 Task: Find a one-way flight from Bakersfield to Dubuque for 3 passengers in premium economy on May 10, with 1 checked bag.
Action: Mouse moved to (288, 256)
Screenshot: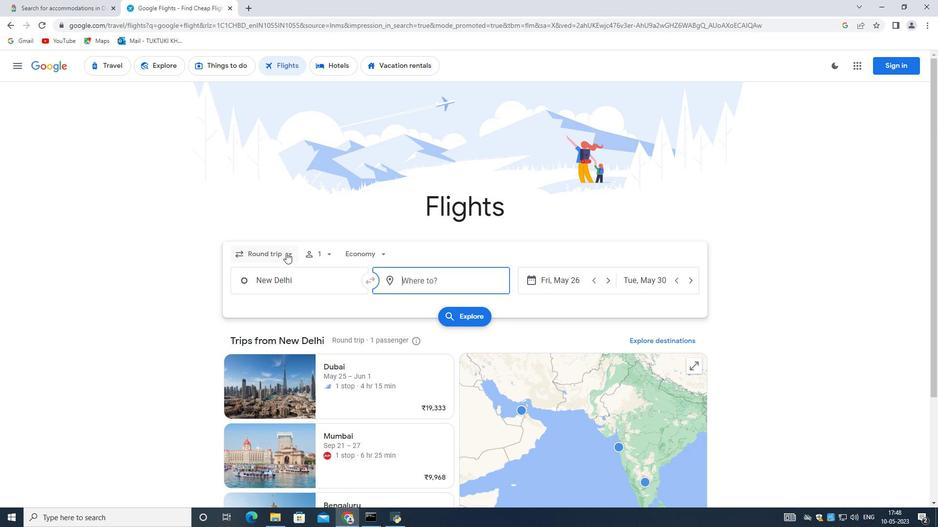 
Action: Mouse pressed left at (288, 256)
Screenshot: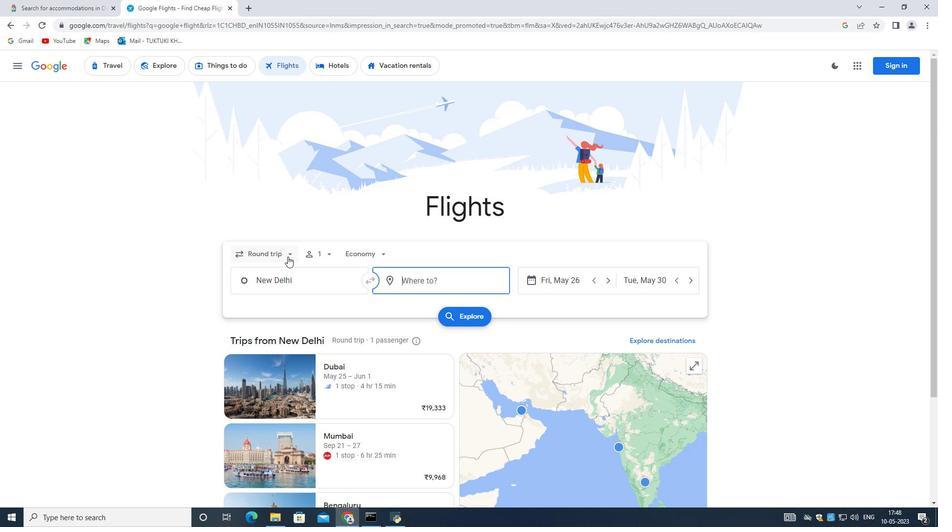 
Action: Mouse moved to (282, 301)
Screenshot: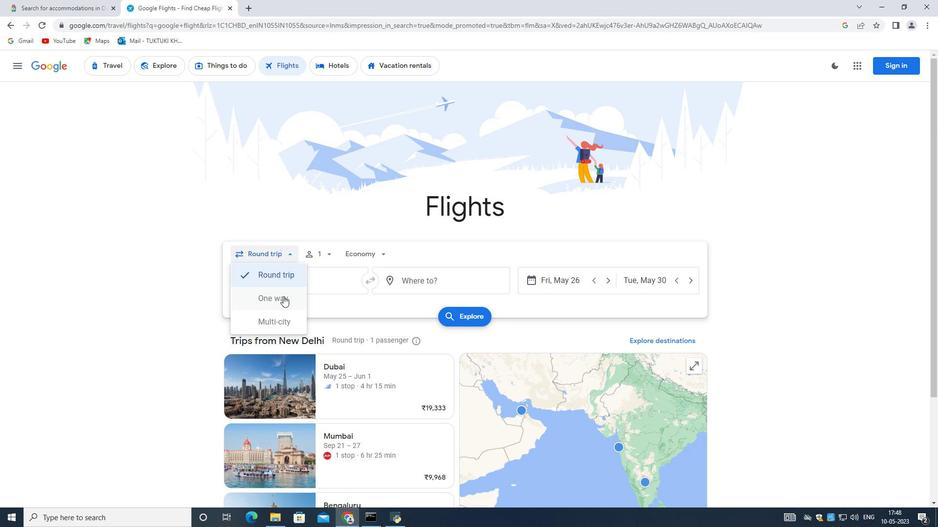 
Action: Mouse pressed left at (282, 301)
Screenshot: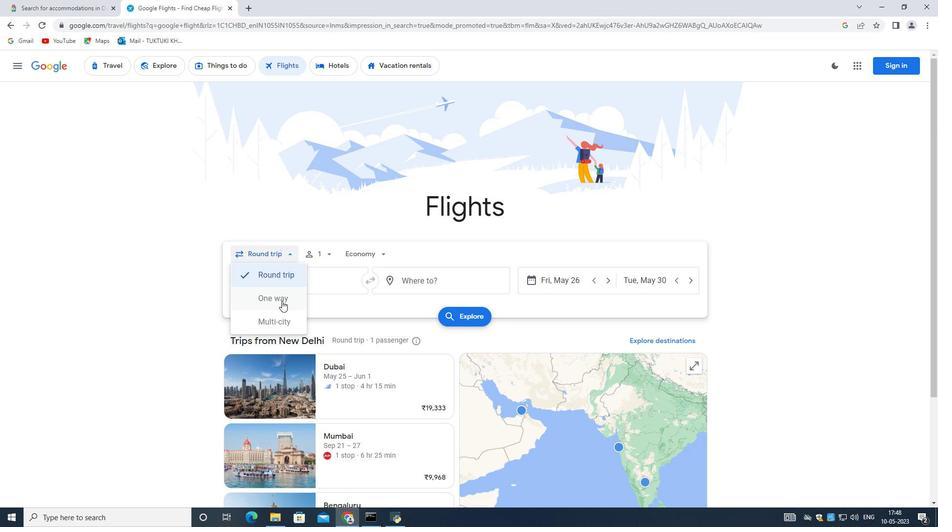 
Action: Mouse moved to (326, 255)
Screenshot: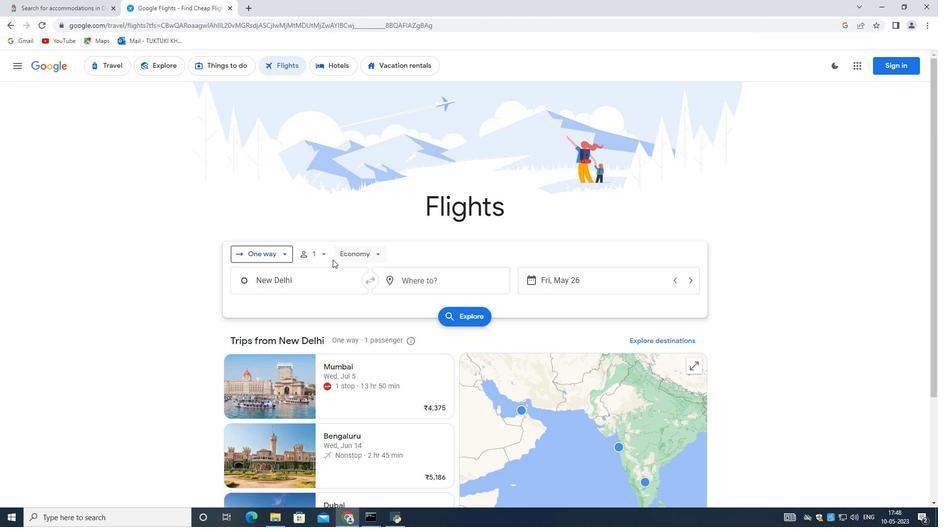 
Action: Mouse pressed left at (326, 255)
Screenshot: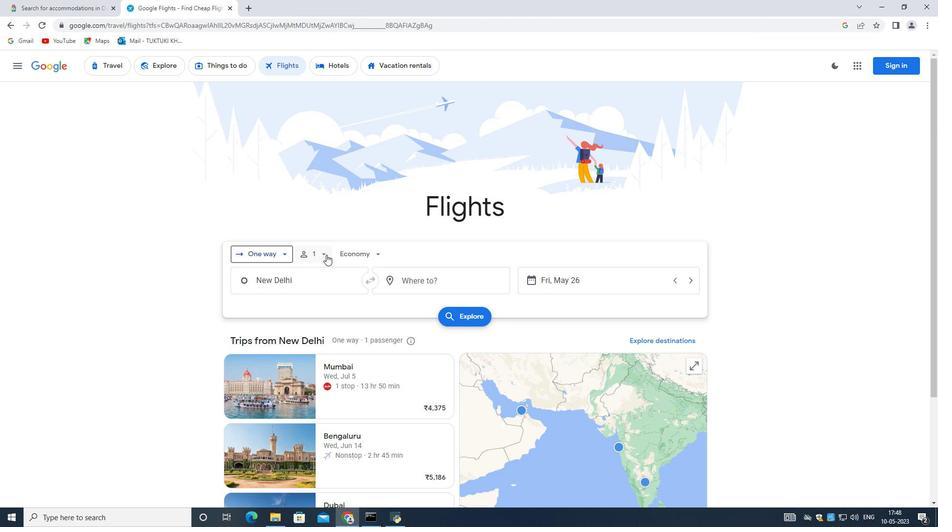 
Action: Mouse moved to (397, 302)
Screenshot: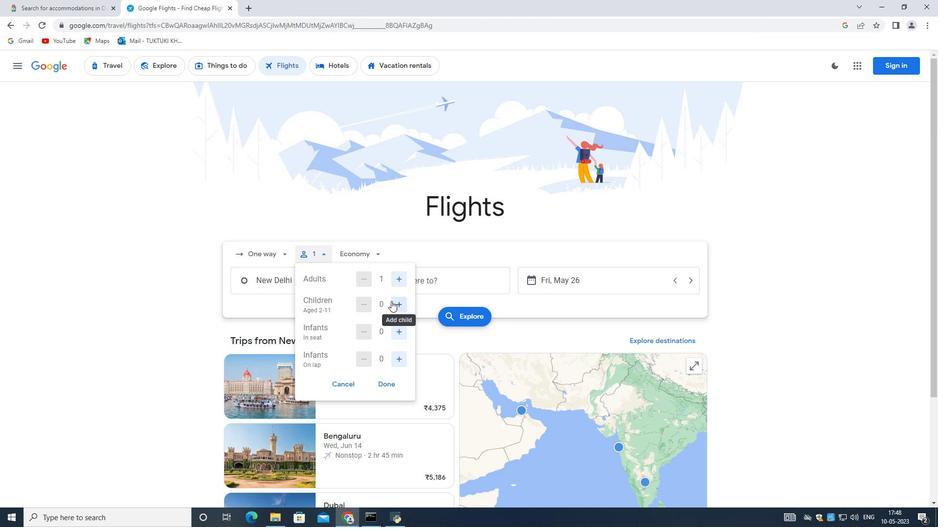 
Action: Mouse pressed left at (397, 302)
Screenshot: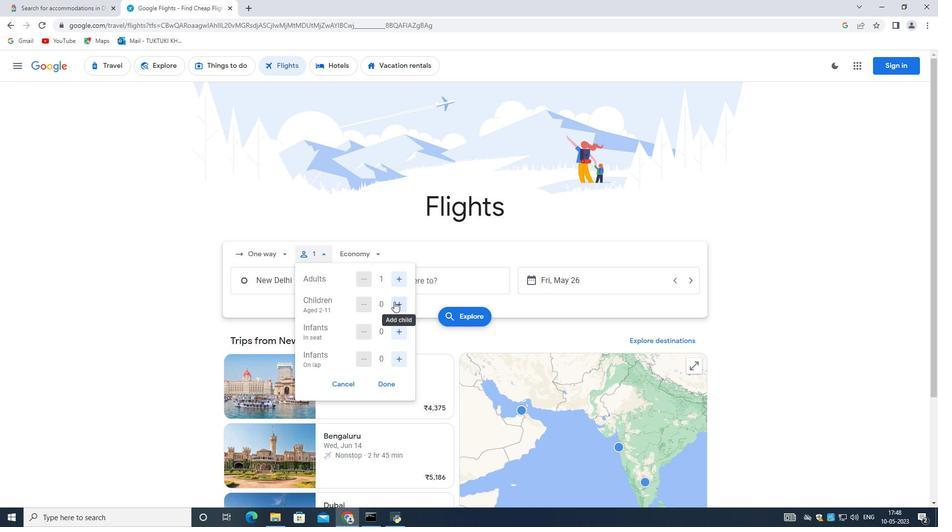 
Action: Mouse moved to (399, 329)
Screenshot: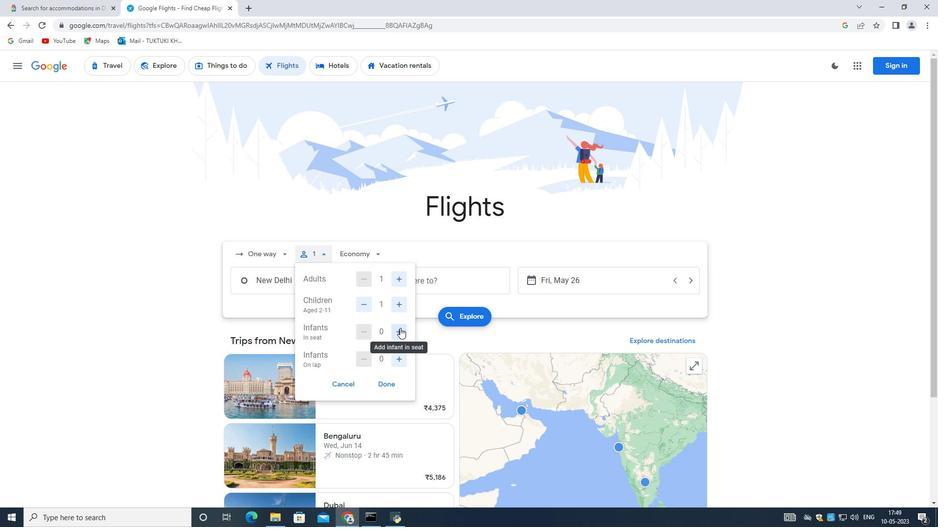 
Action: Mouse pressed left at (399, 329)
Screenshot: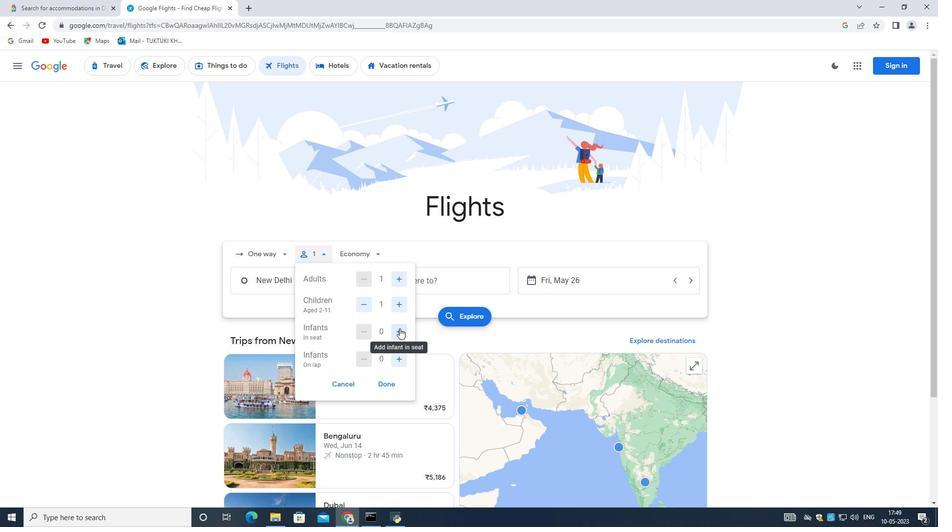 
Action: Mouse moved to (383, 386)
Screenshot: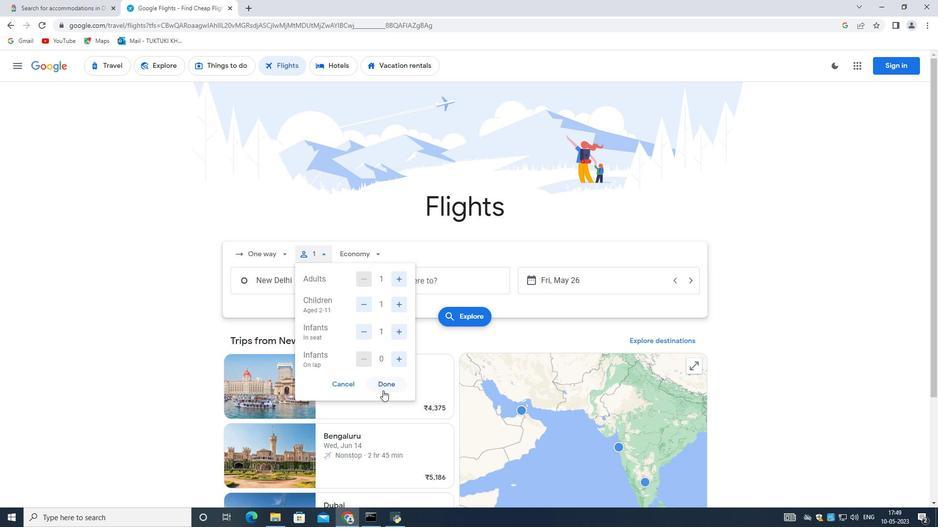 
Action: Mouse pressed left at (383, 386)
Screenshot: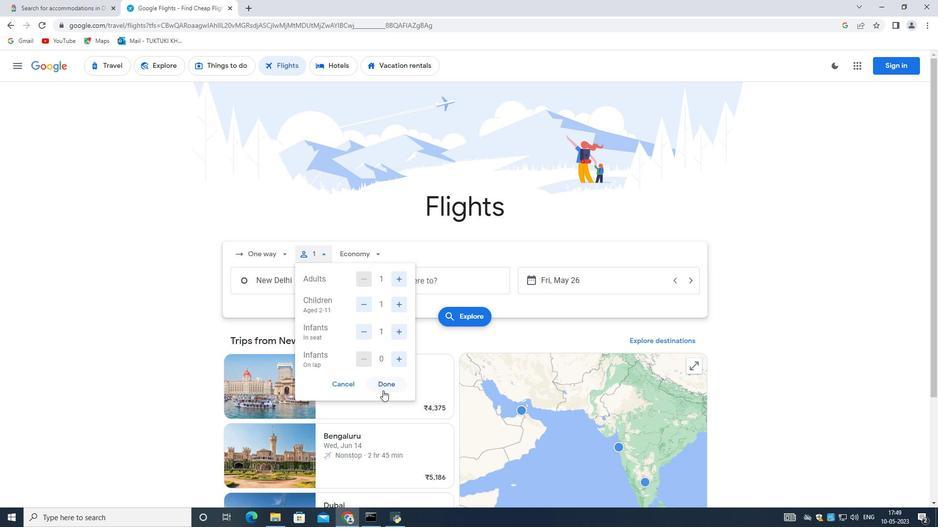 
Action: Mouse moved to (355, 257)
Screenshot: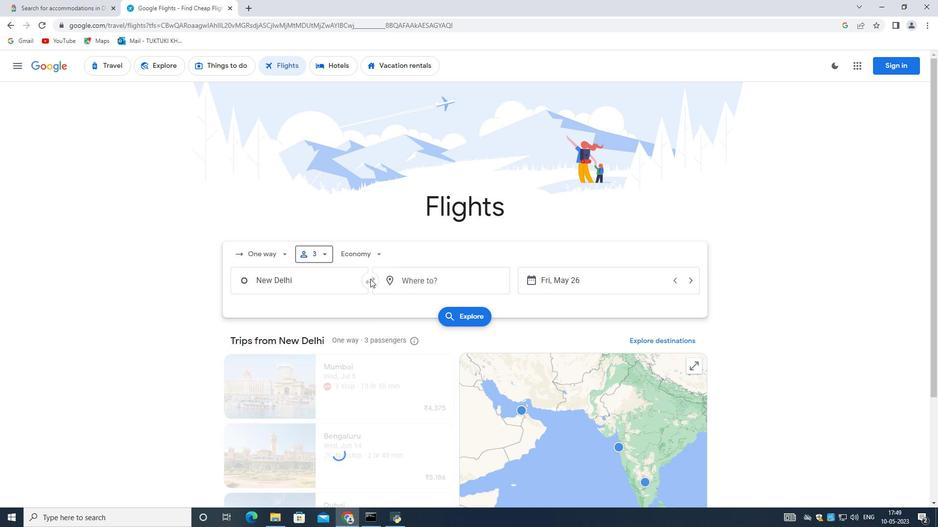 
Action: Mouse pressed left at (355, 257)
Screenshot: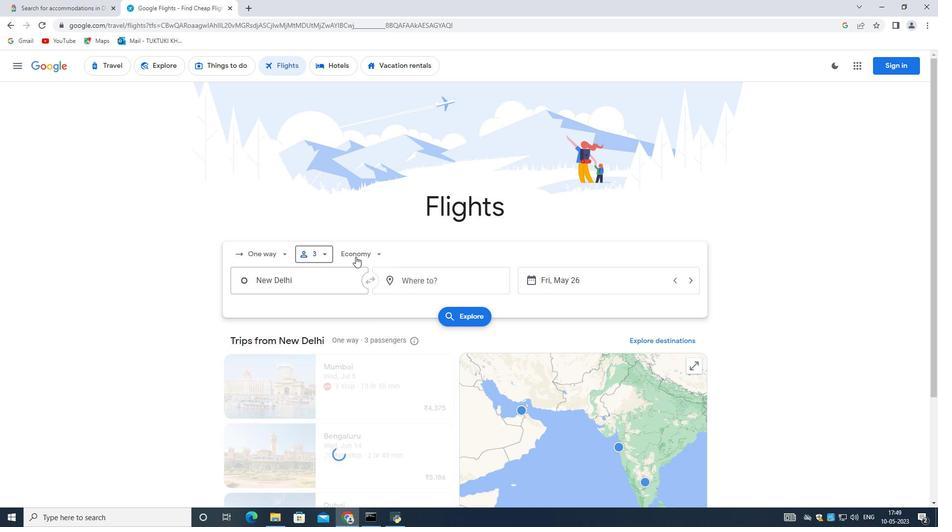 
Action: Mouse moved to (382, 298)
Screenshot: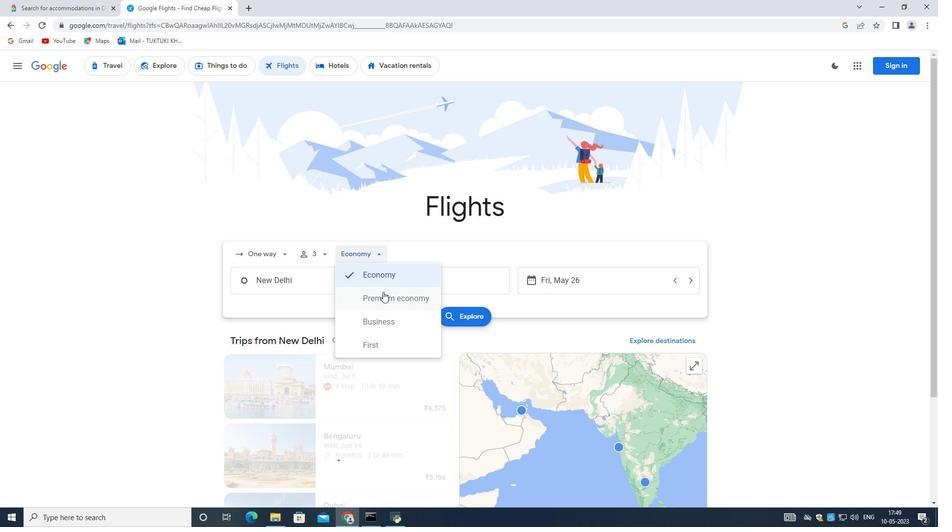 
Action: Mouse pressed left at (382, 298)
Screenshot: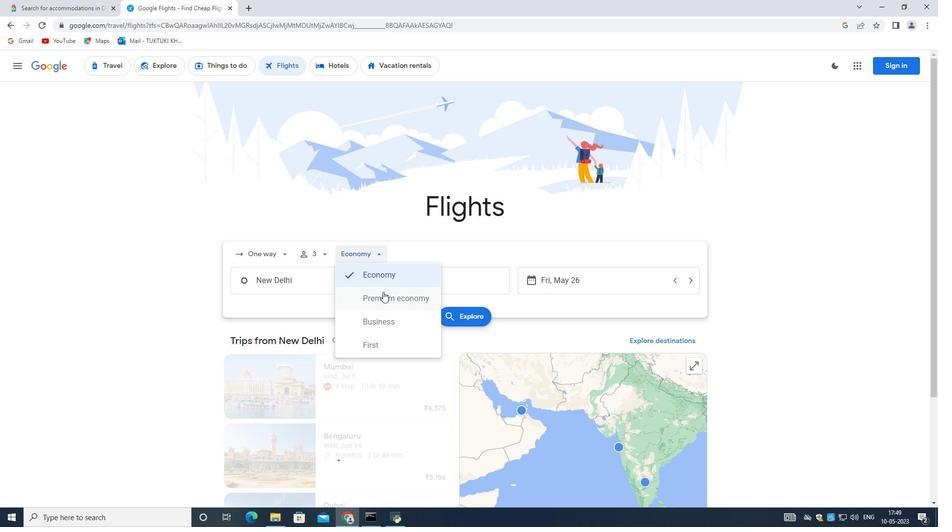 
Action: Mouse moved to (306, 279)
Screenshot: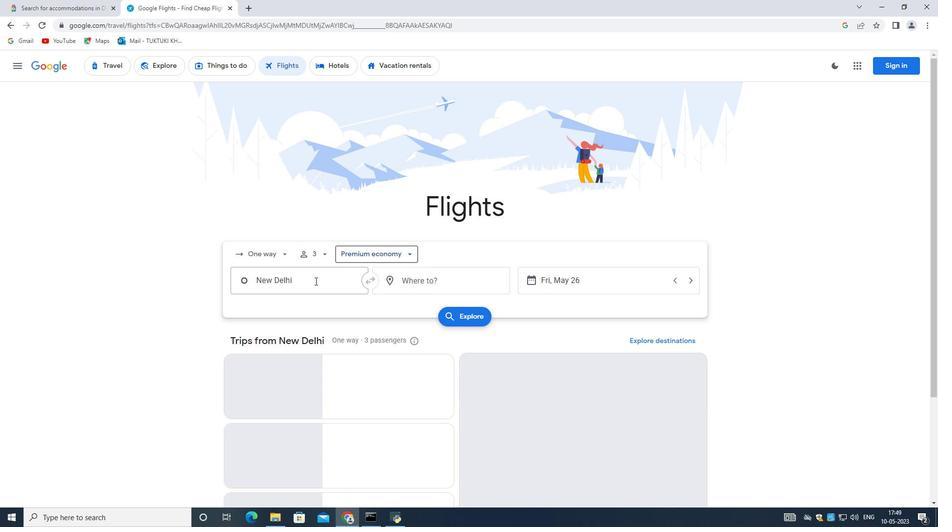 
Action: Mouse pressed left at (306, 279)
Screenshot: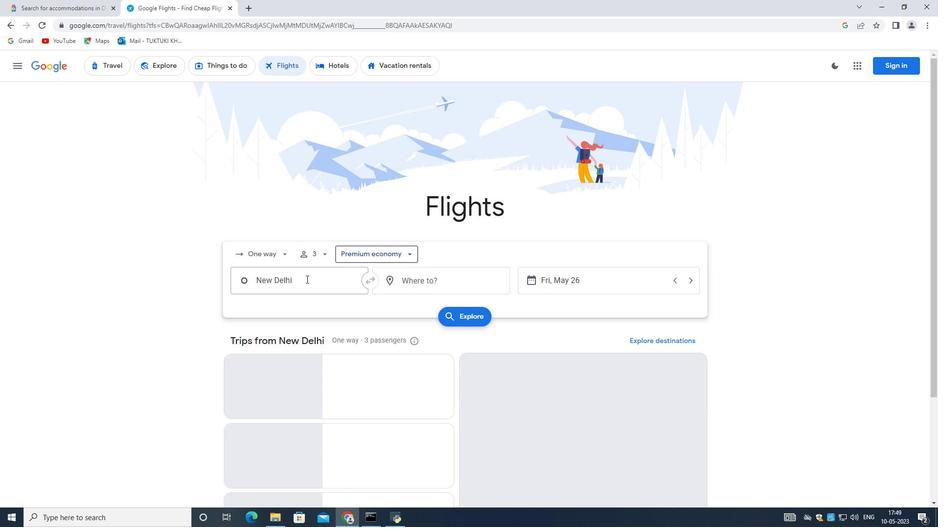 
Action: Mouse moved to (307, 279)
Screenshot: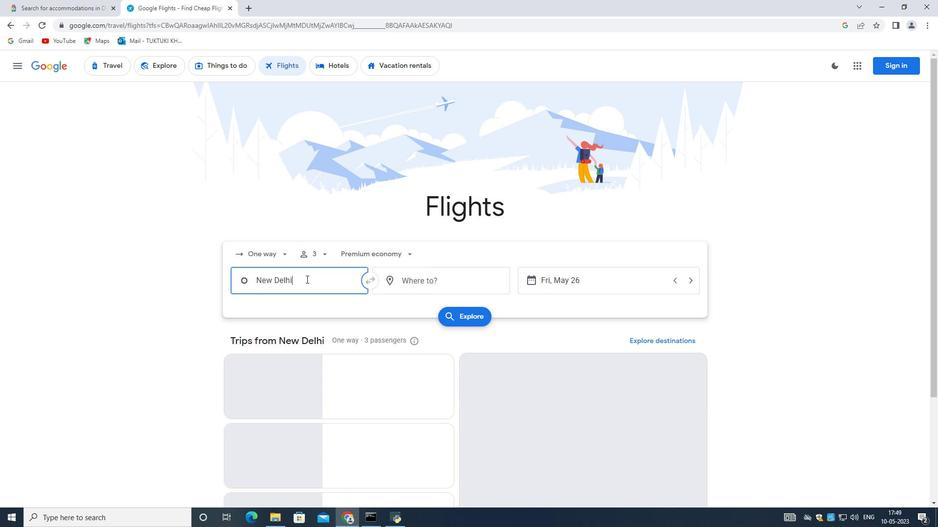 
Action: Key pressed <Key.backspace><Key.shift>Meadows
Screenshot: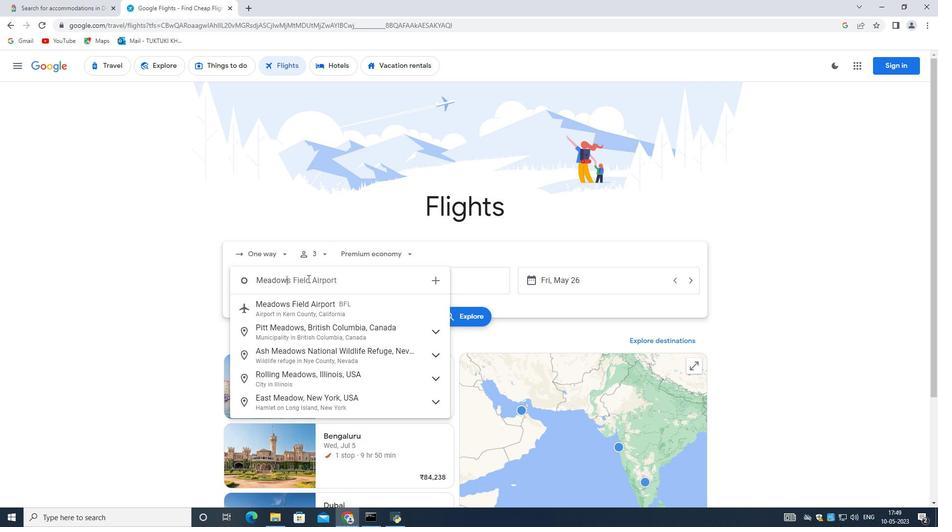 
Action: Mouse moved to (323, 304)
Screenshot: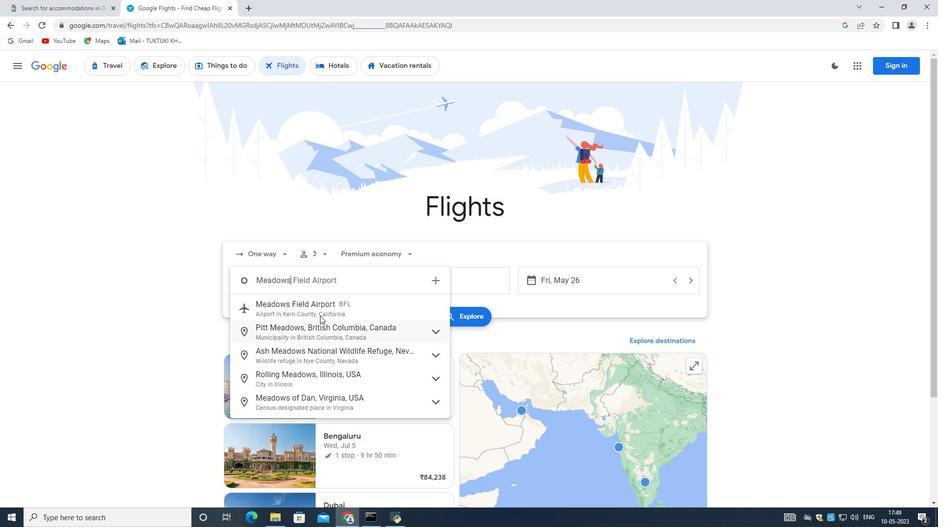 
Action: Mouse pressed left at (323, 304)
Screenshot: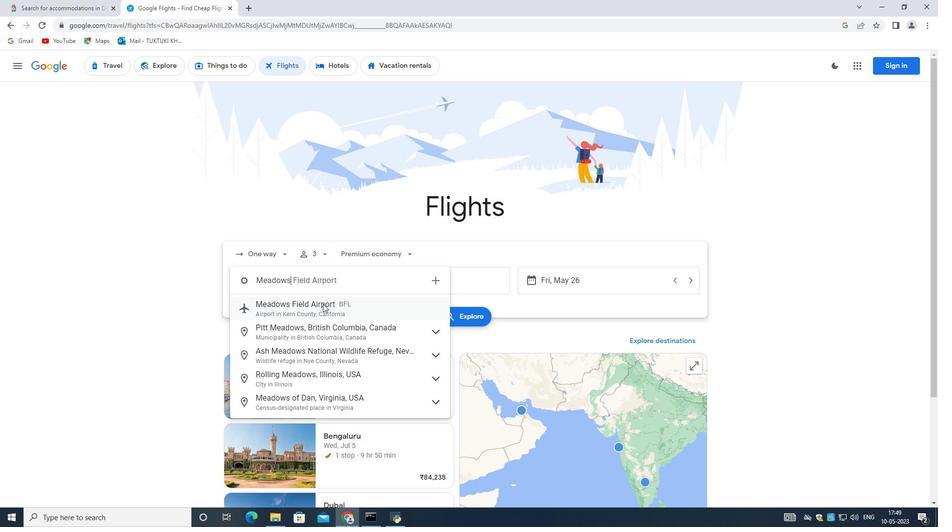 
Action: Mouse moved to (424, 281)
Screenshot: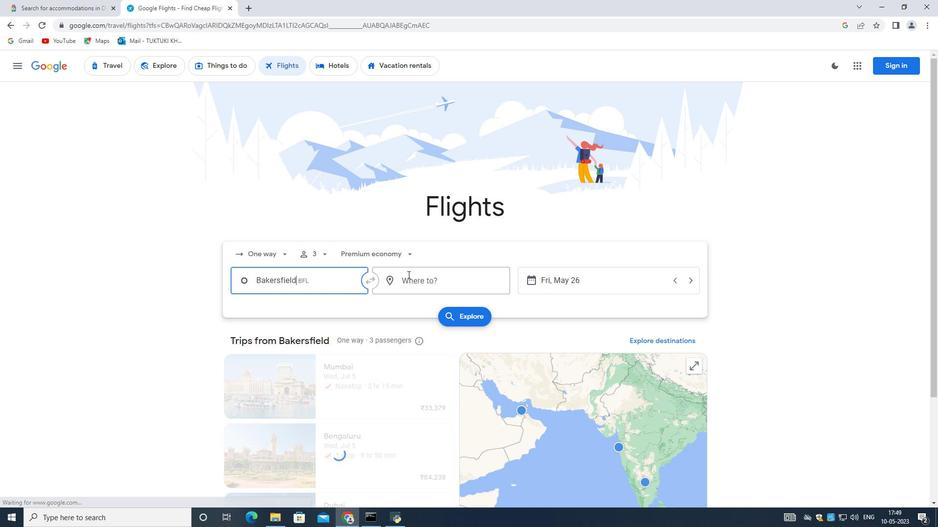 
Action: Mouse pressed left at (424, 281)
Screenshot: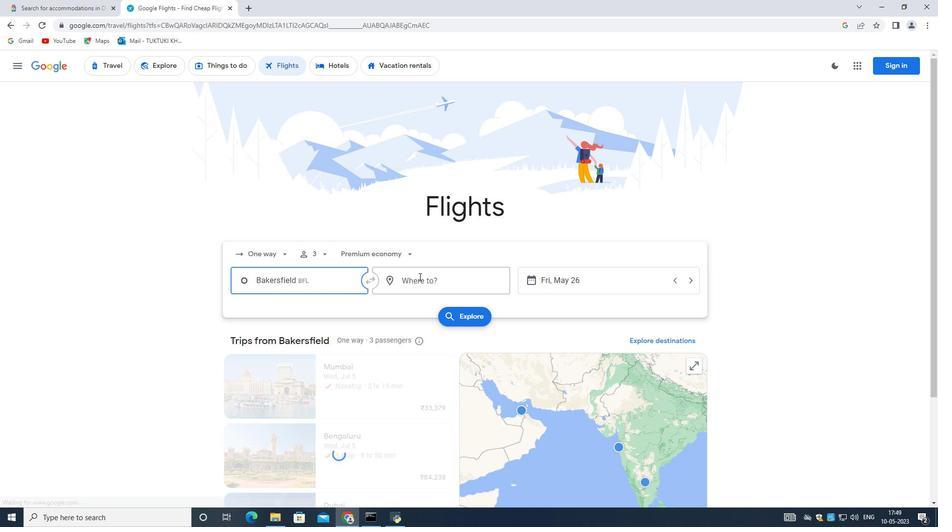 
Action: Mouse moved to (425, 280)
Screenshot: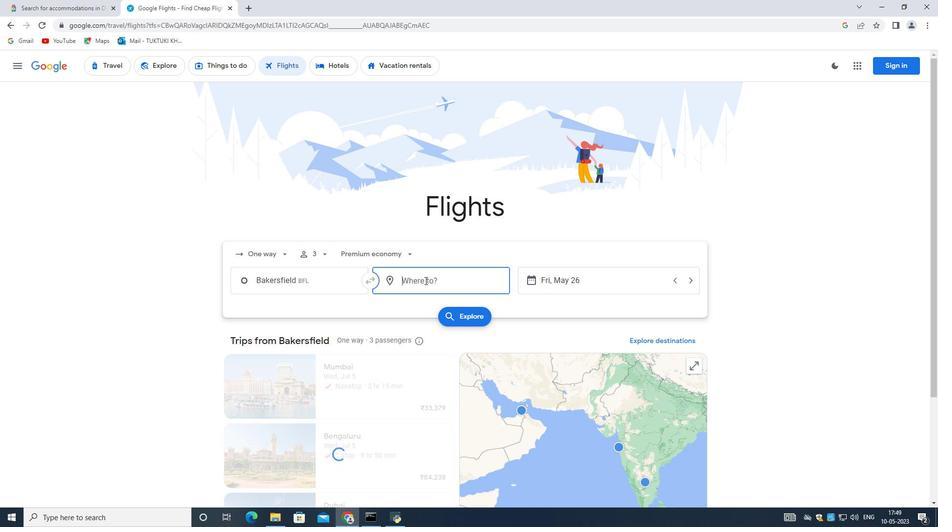 
Action: Key pressed <Key.shift>Dubuque
Screenshot: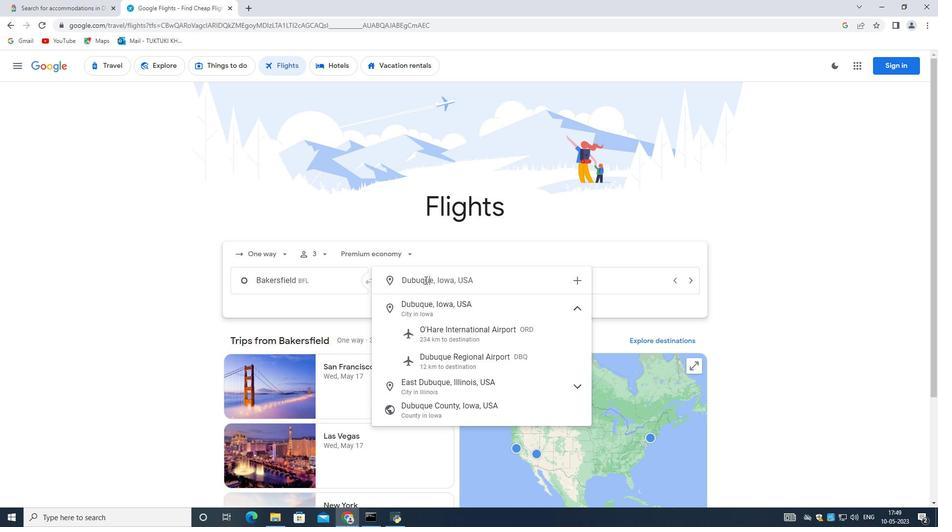 
Action: Mouse moved to (454, 362)
Screenshot: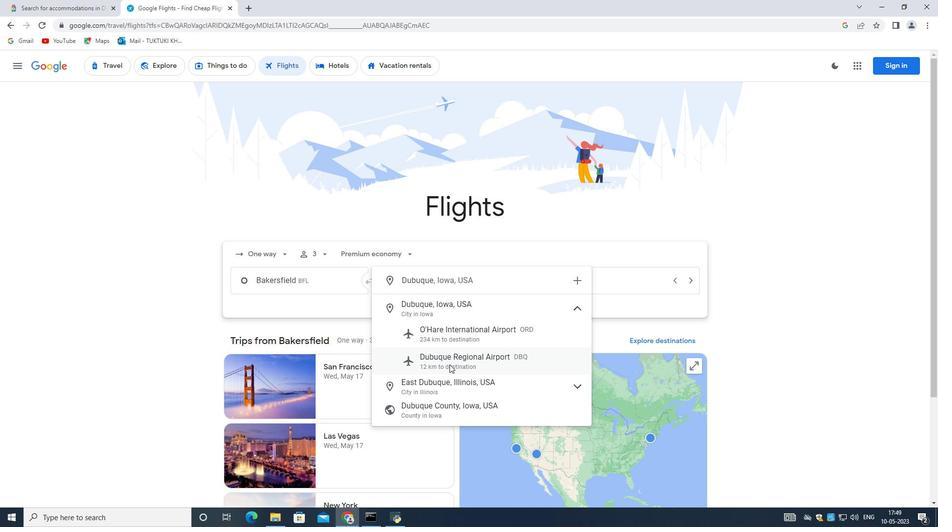 
Action: Mouse pressed left at (454, 362)
Screenshot: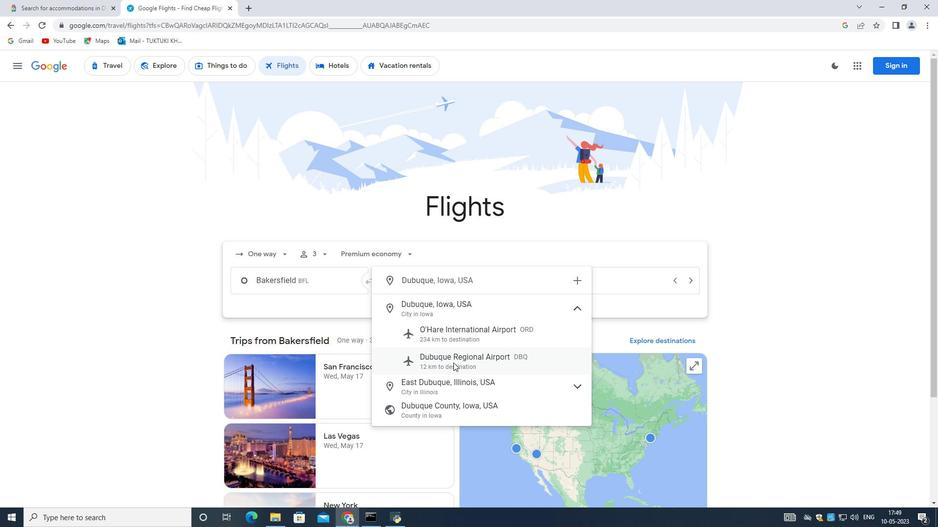 
Action: Mouse moved to (578, 282)
Screenshot: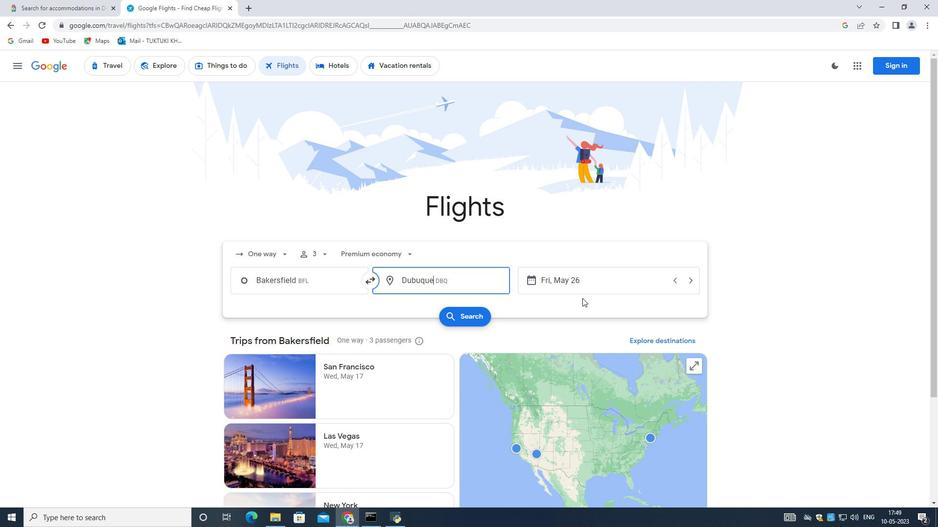 
Action: Mouse pressed left at (578, 282)
Screenshot: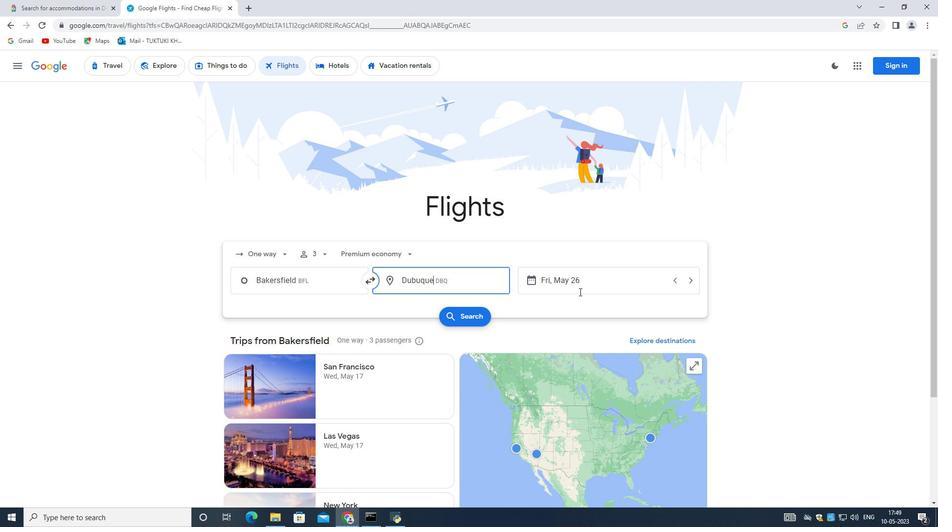 
Action: Mouse moved to (416, 352)
Screenshot: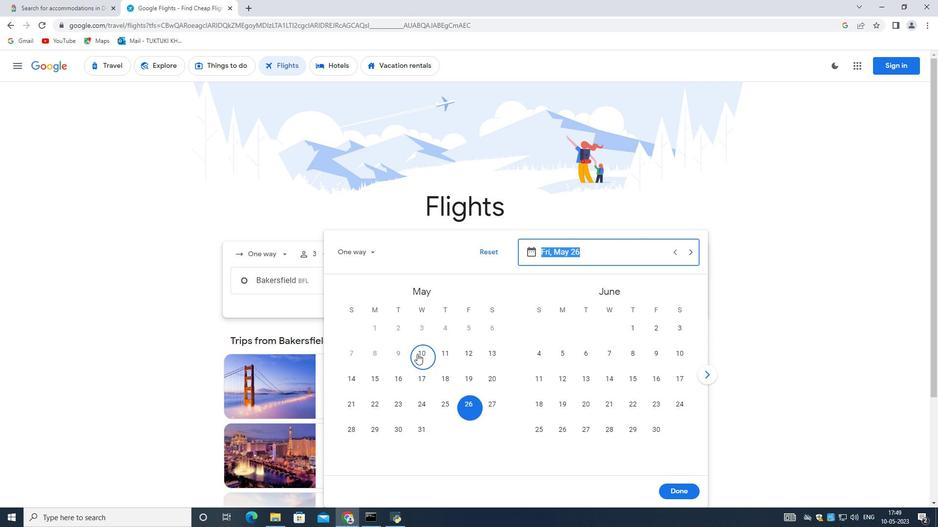 
Action: Mouse pressed left at (416, 352)
Screenshot: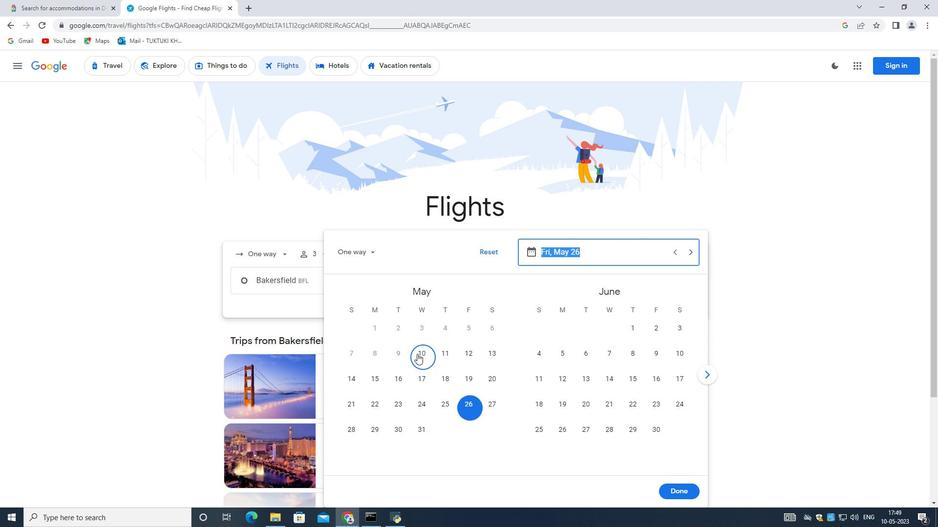 
Action: Mouse moved to (669, 487)
Screenshot: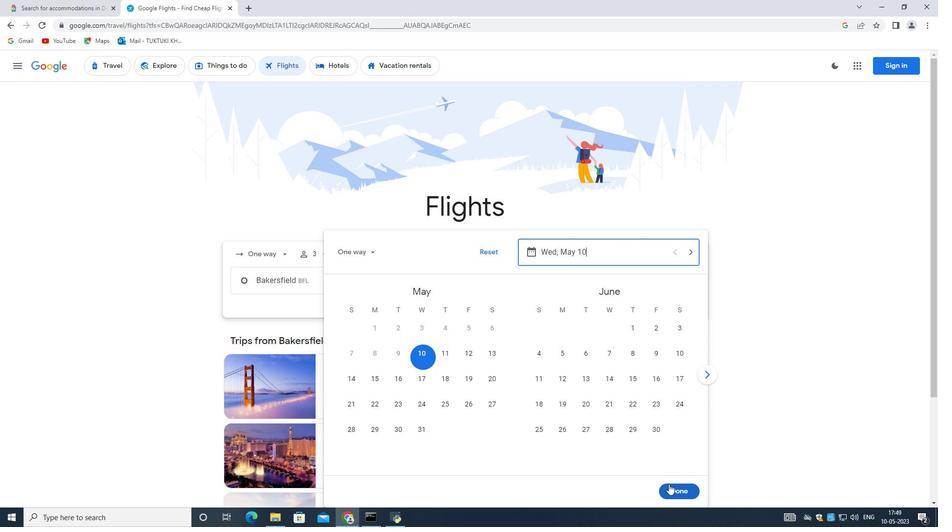 
Action: Mouse pressed left at (669, 487)
Screenshot: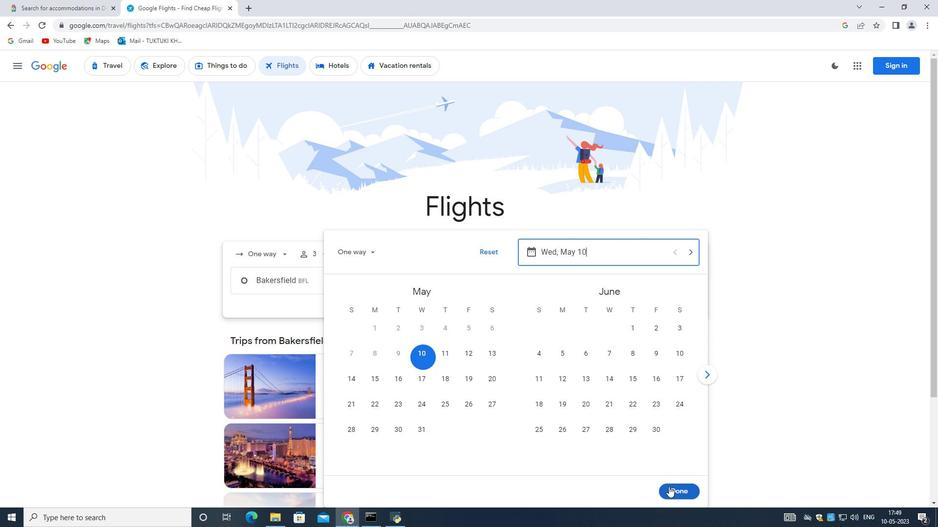 
Action: Mouse moved to (467, 313)
Screenshot: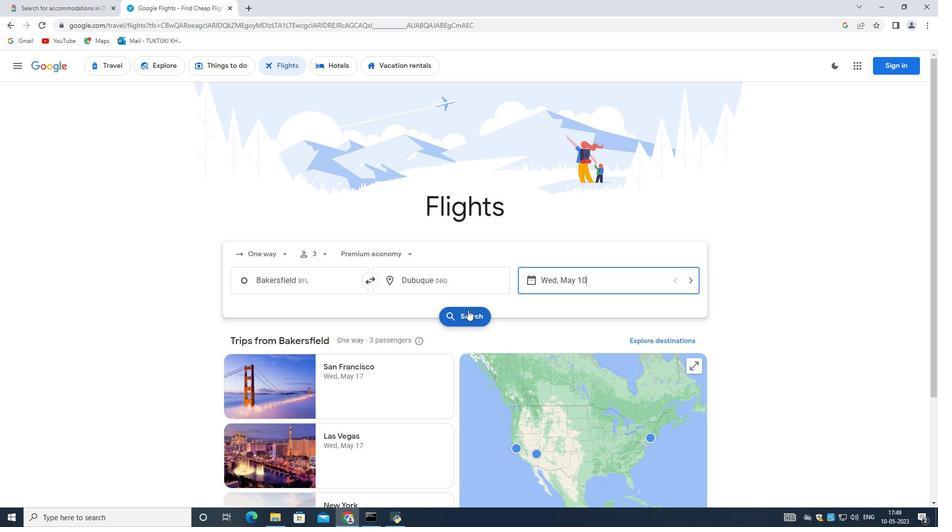 
Action: Mouse pressed left at (467, 313)
Screenshot: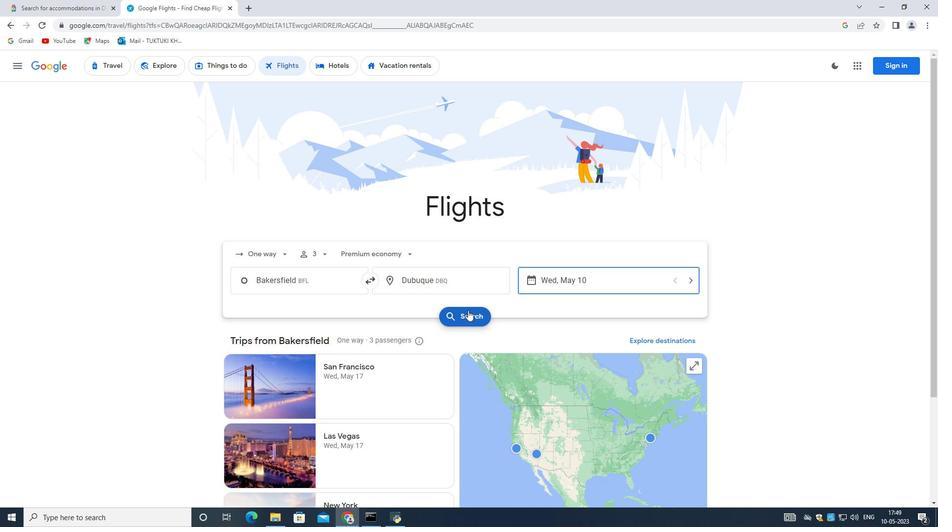 
Action: Mouse moved to (367, 263)
Screenshot: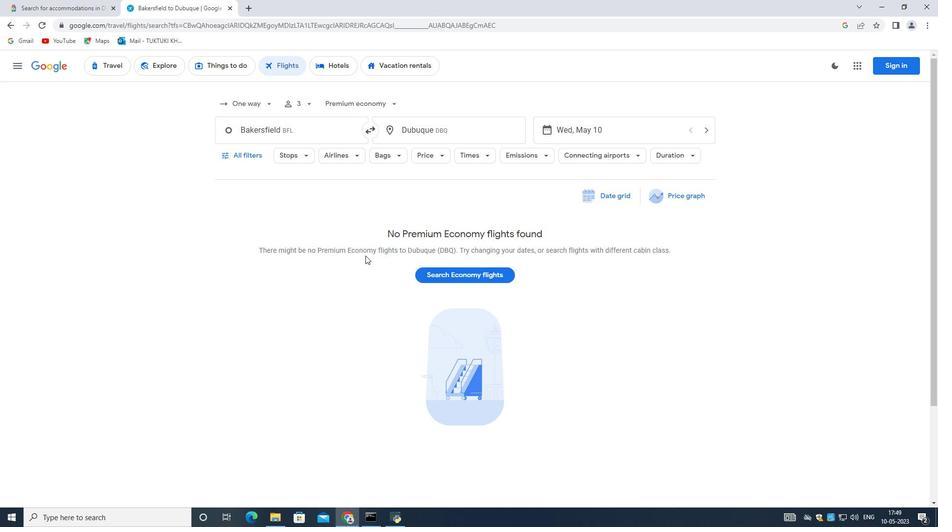 
Action: Mouse scrolled (367, 262) with delta (0, 0)
Screenshot: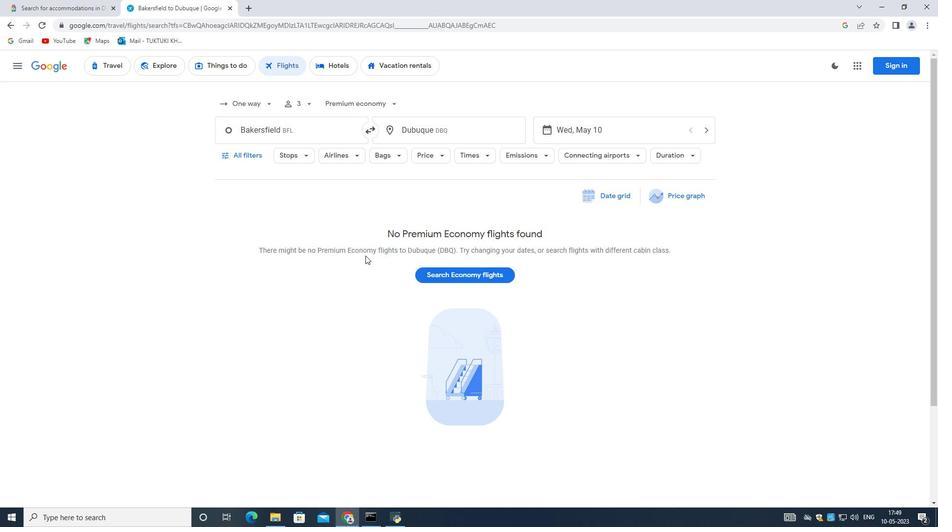 
Action: Mouse moved to (367, 264)
Screenshot: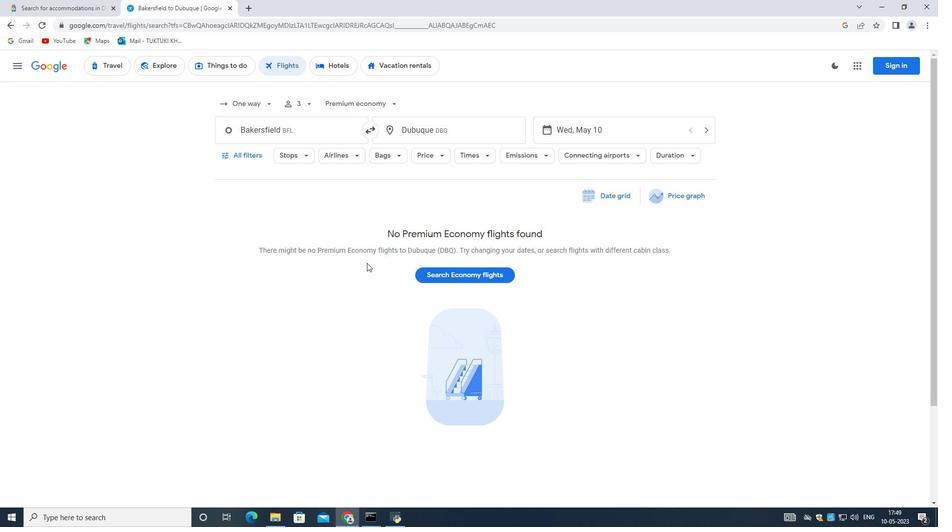 
Action: Mouse scrolled (367, 263) with delta (0, 0)
Screenshot: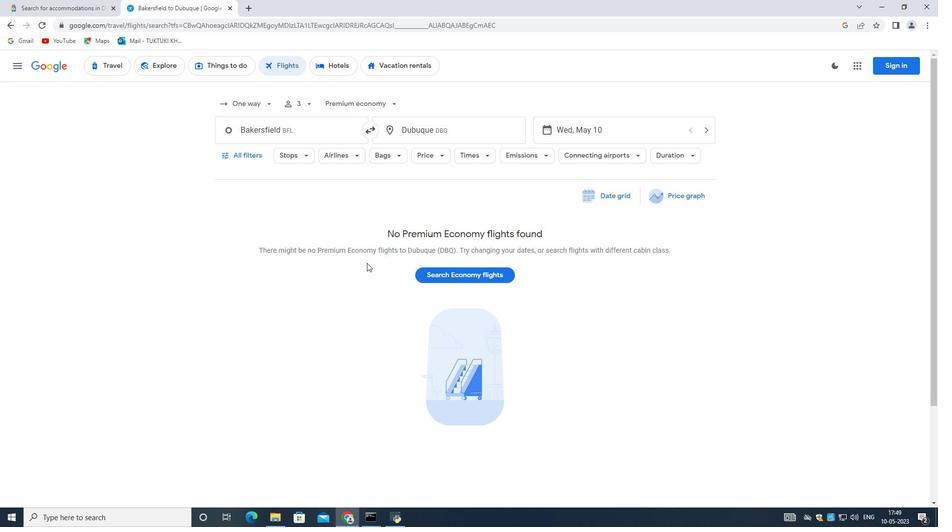 
Action: Mouse moved to (417, 336)
Screenshot: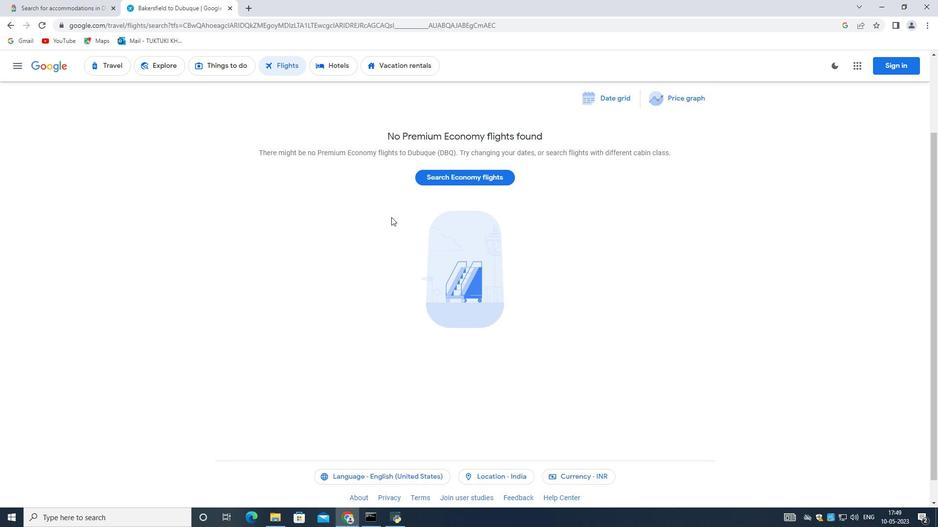 
Action: Mouse scrolled (417, 336) with delta (0, 0)
Screenshot: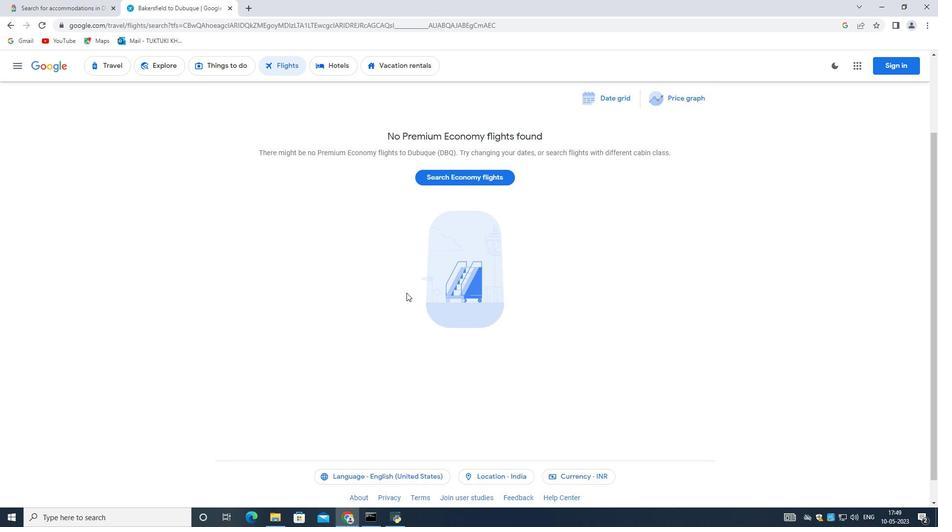 
Action: Mouse scrolled (417, 336) with delta (0, 0)
Screenshot: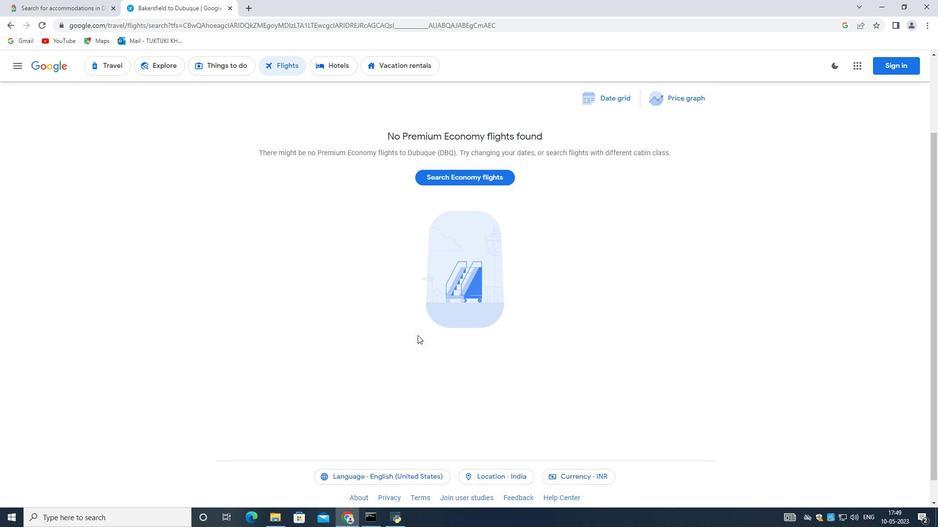 
Action: Mouse scrolled (417, 336) with delta (0, 0)
Screenshot: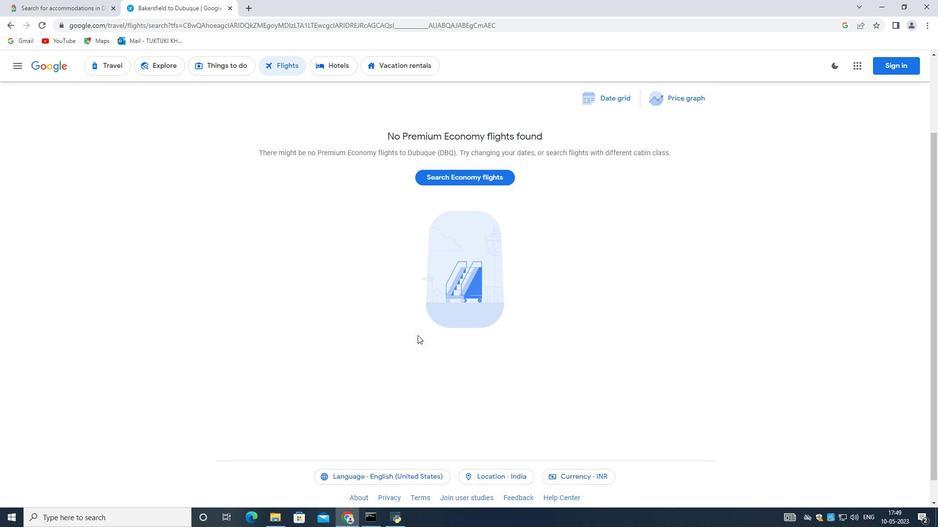 
Action: Mouse scrolled (417, 336) with delta (0, 0)
Screenshot: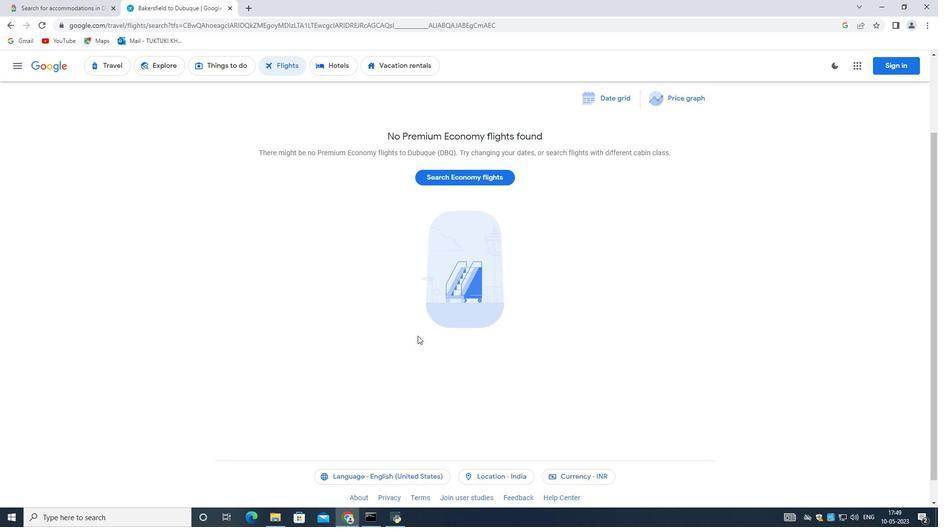 
Action: Mouse moved to (350, 156)
Screenshot: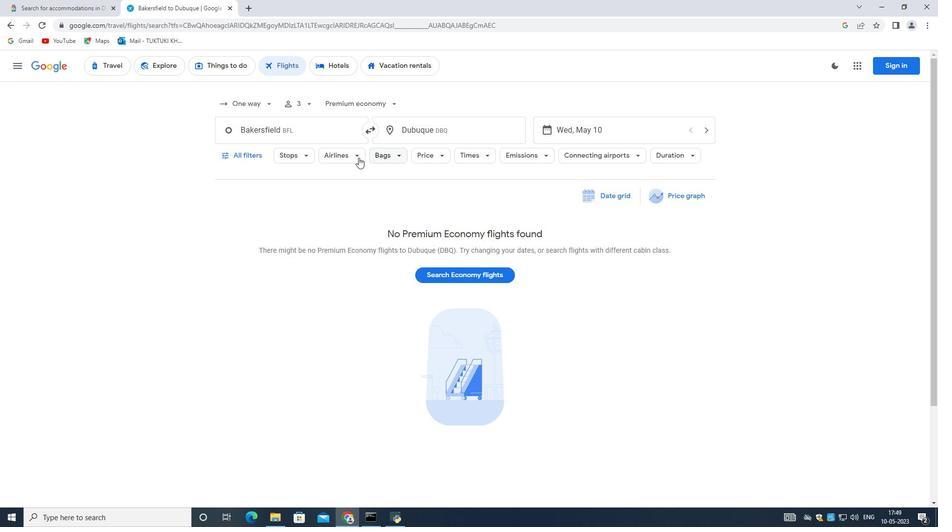 
Action: Mouse pressed left at (350, 156)
Screenshot: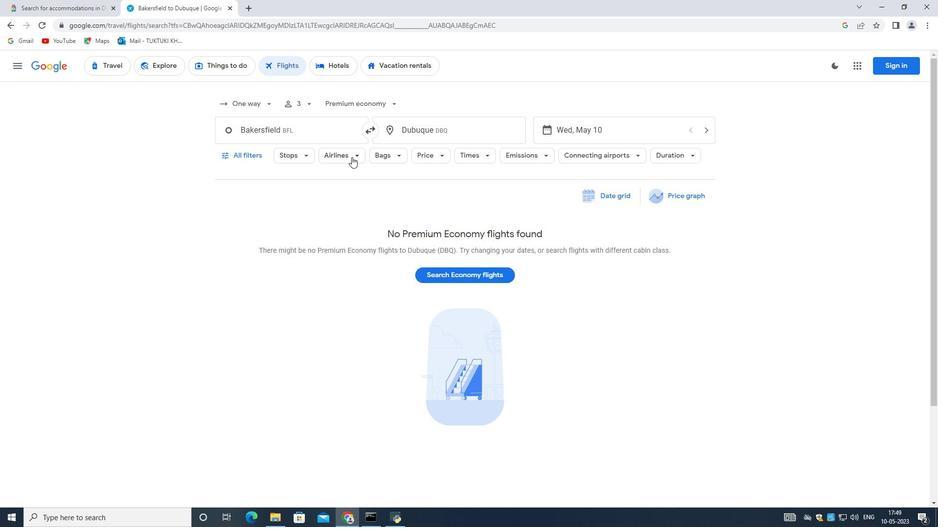 
Action: Mouse moved to (388, 156)
Screenshot: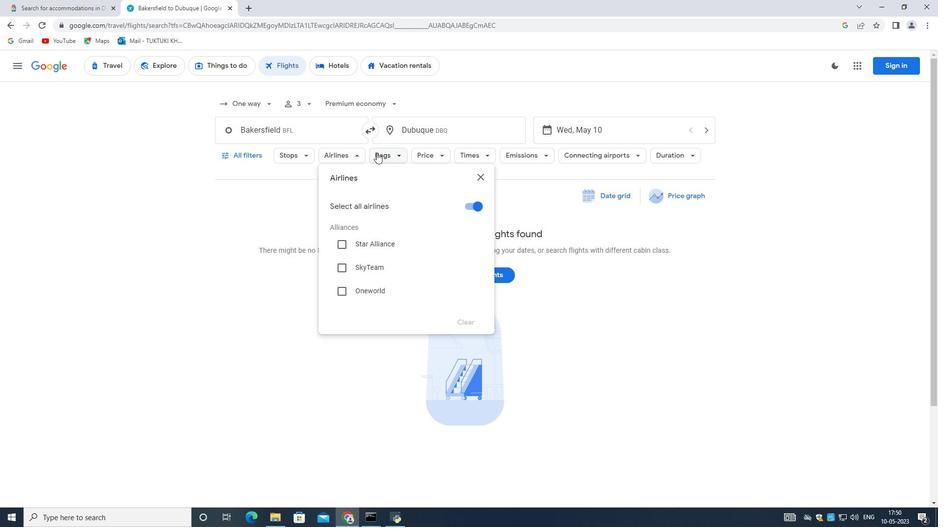 
Action: Mouse pressed left at (388, 156)
Screenshot: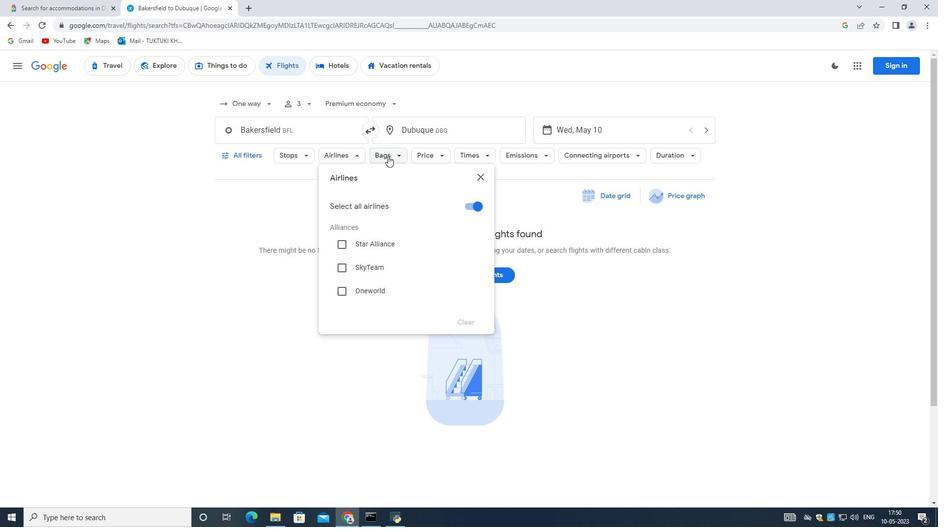 
Action: Mouse moved to (526, 227)
Screenshot: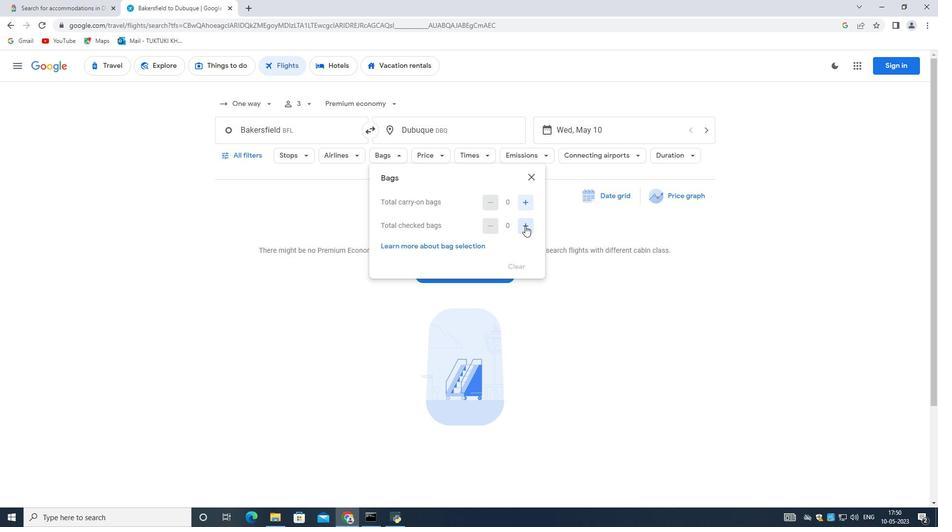 
Action: Mouse pressed left at (526, 227)
Screenshot: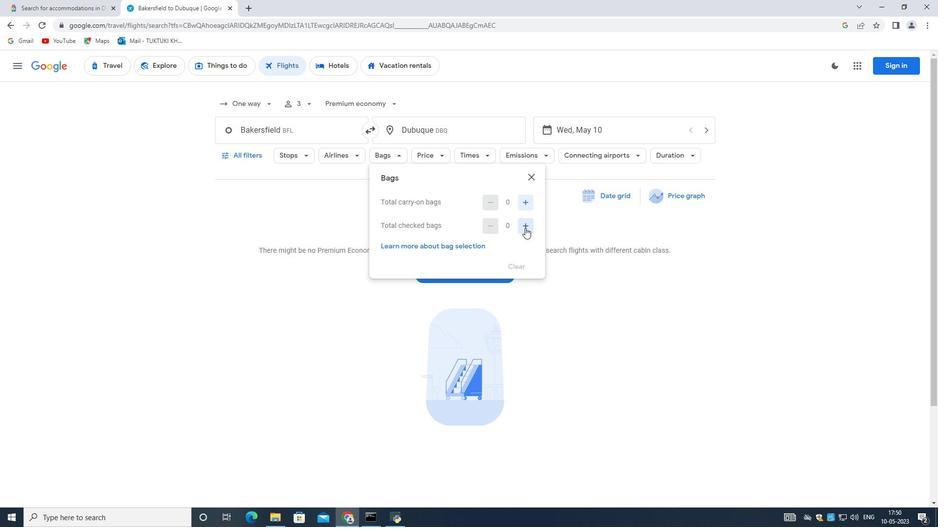 
Action: Mouse moved to (466, 157)
Screenshot: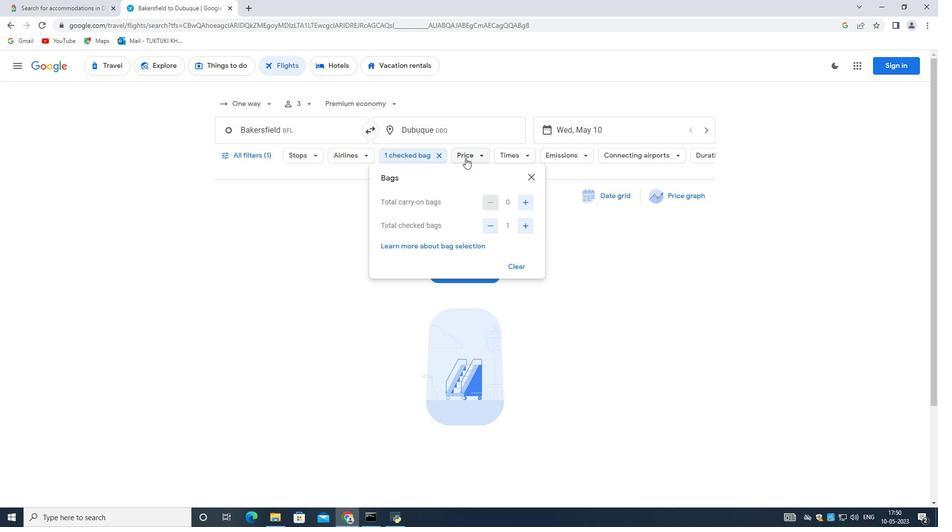 
Action: Mouse pressed left at (466, 157)
Screenshot: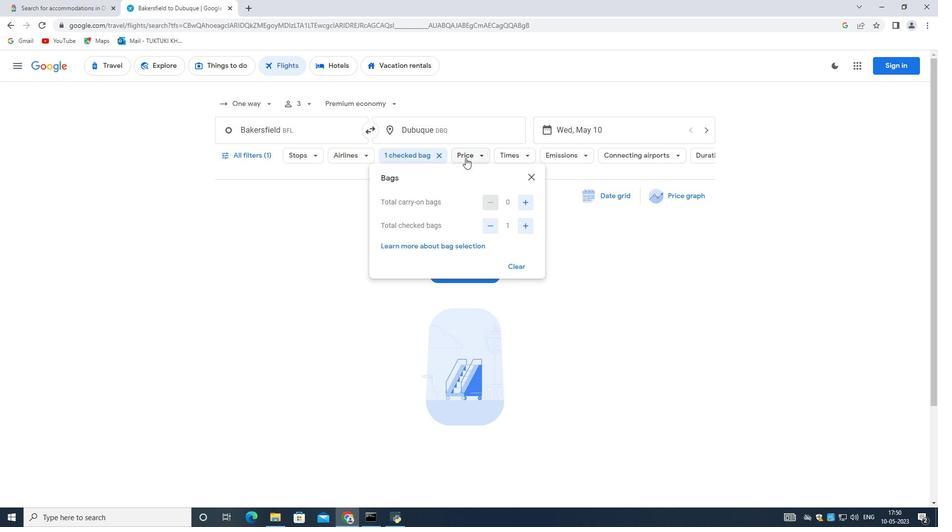 
Action: Mouse moved to (610, 219)
Screenshot: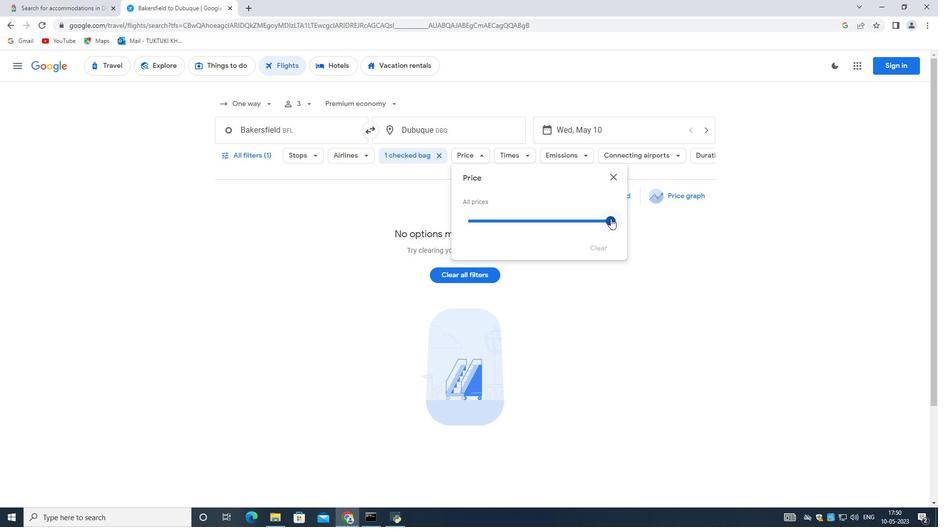 
Action: Mouse pressed left at (610, 219)
Screenshot: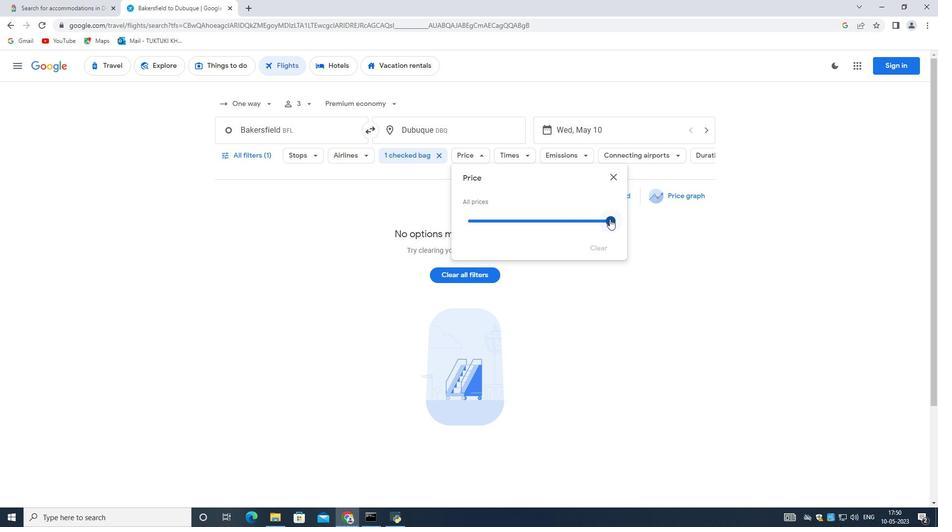 
Action: Mouse moved to (514, 155)
Screenshot: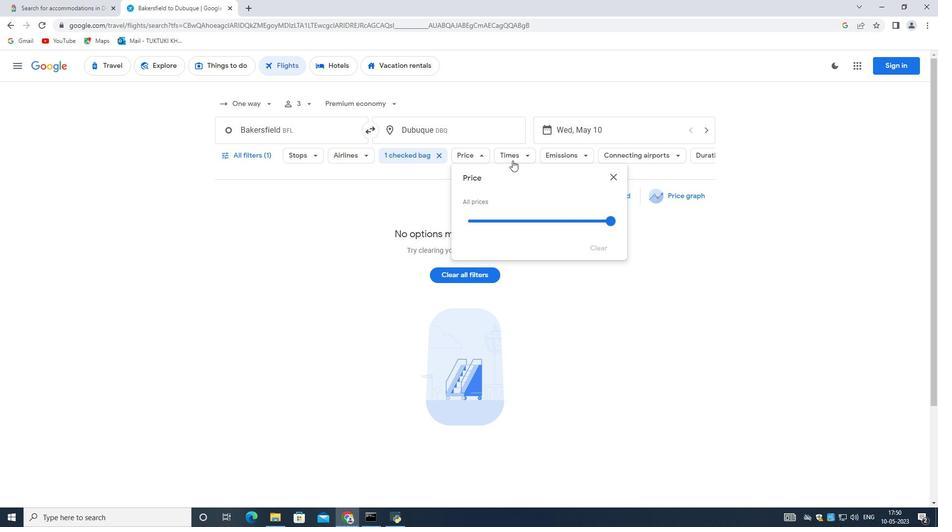 
Action: Mouse pressed left at (514, 155)
Screenshot: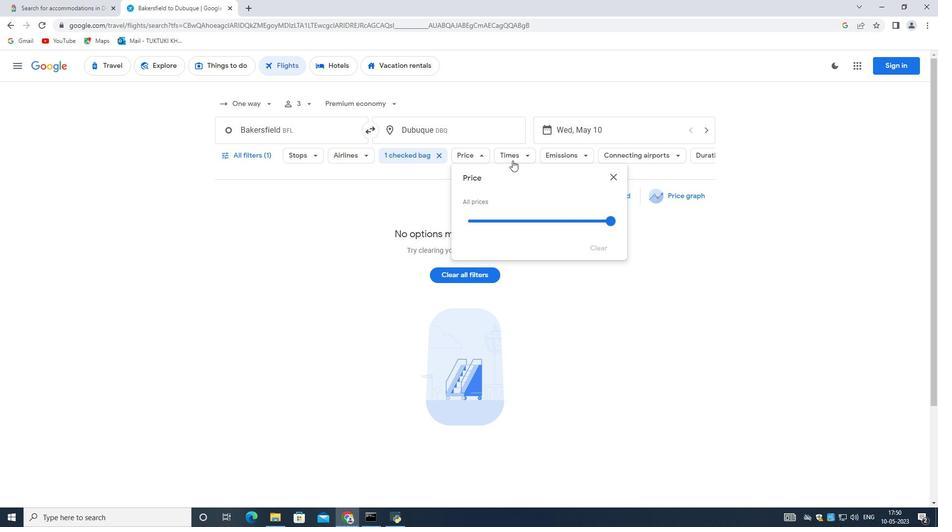 
Action: Mouse moved to (509, 249)
Screenshot: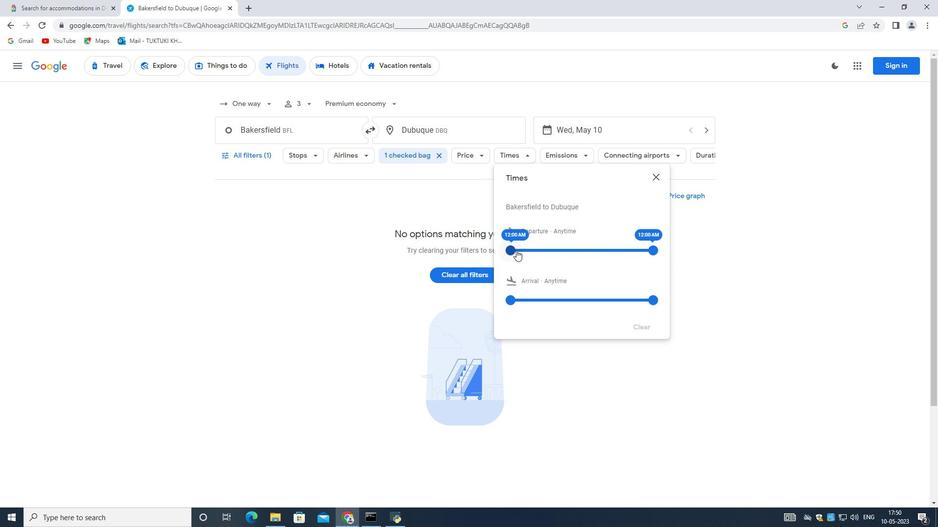 
Action: Mouse pressed left at (509, 249)
Screenshot: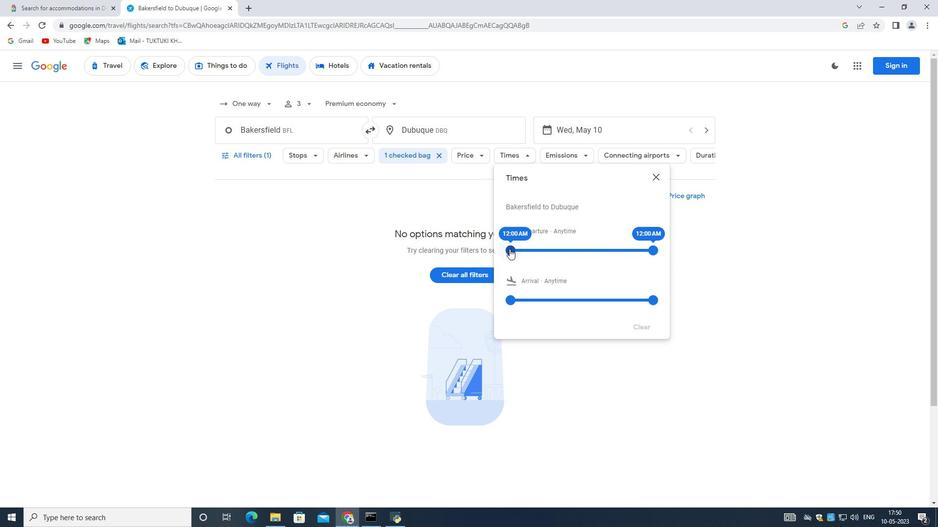 
Action: Mouse moved to (657, 247)
Screenshot: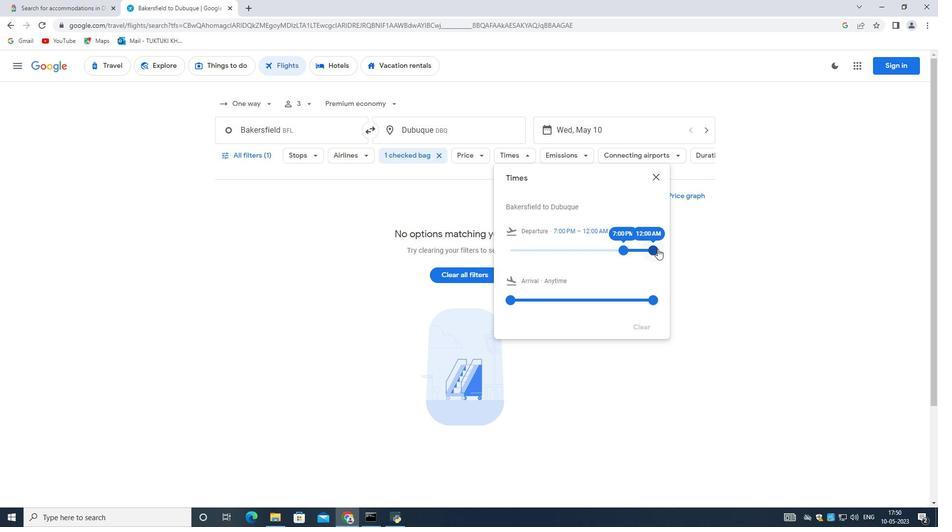 
Action: Mouse pressed left at (657, 247)
Screenshot: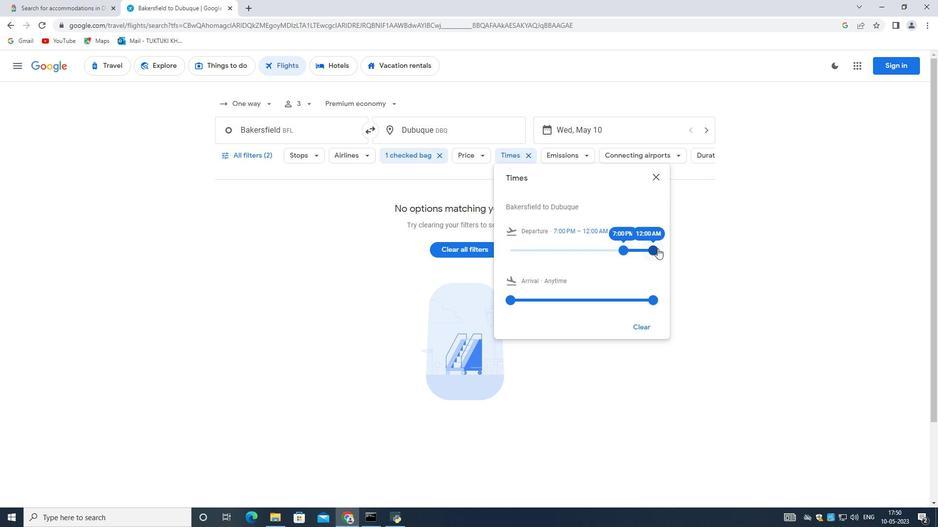 
Action: Mouse moved to (296, 358)
Screenshot: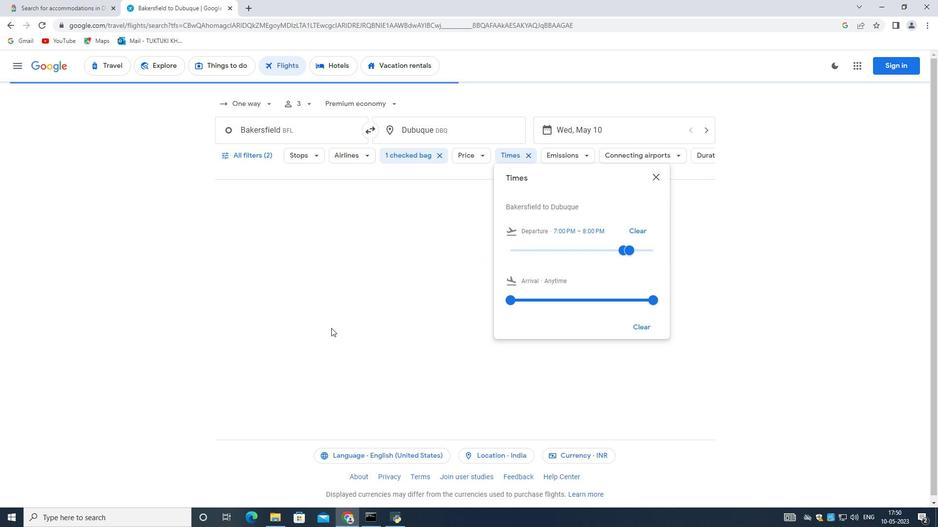 
Action: Mouse scrolled (296, 358) with delta (0, 0)
Screenshot: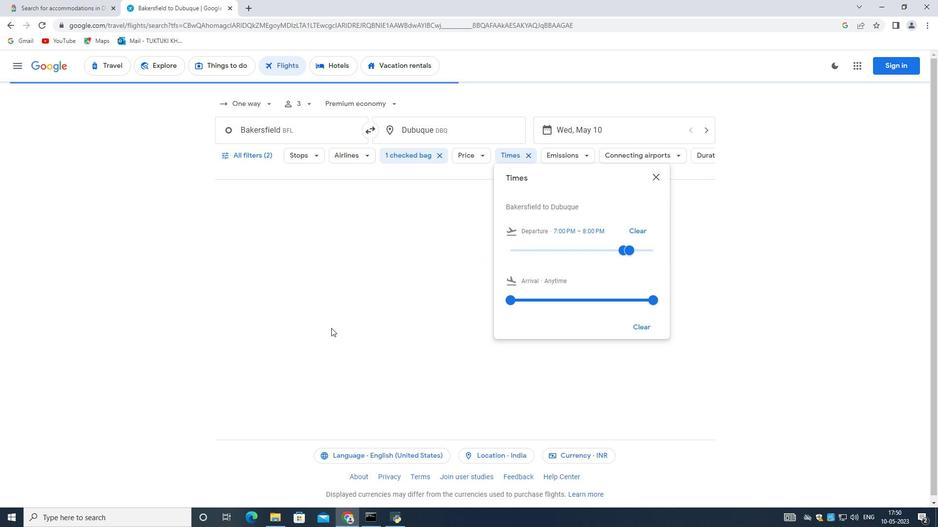 
Action: Mouse moved to (282, 364)
Screenshot: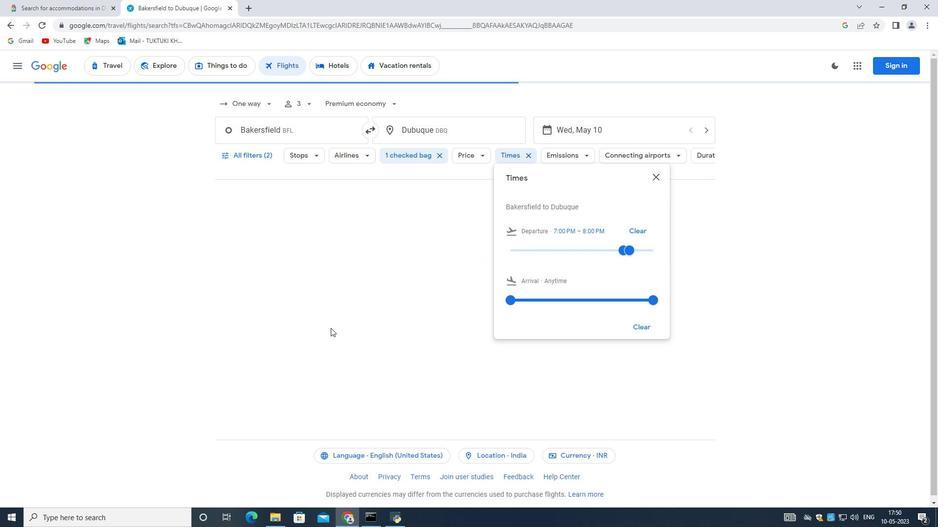 
Action: Mouse scrolled (282, 364) with delta (0, 0)
Screenshot: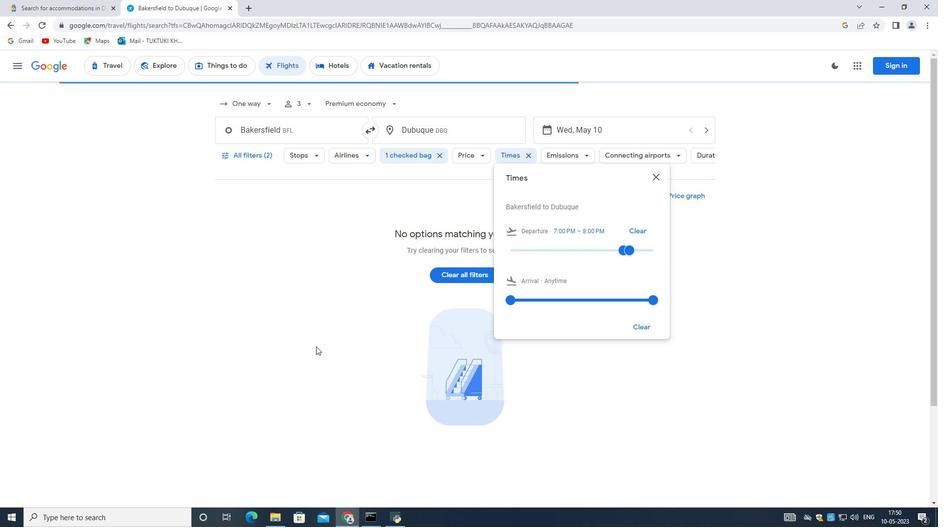
Action: Mouse moved to (281, 365)
Screenshot: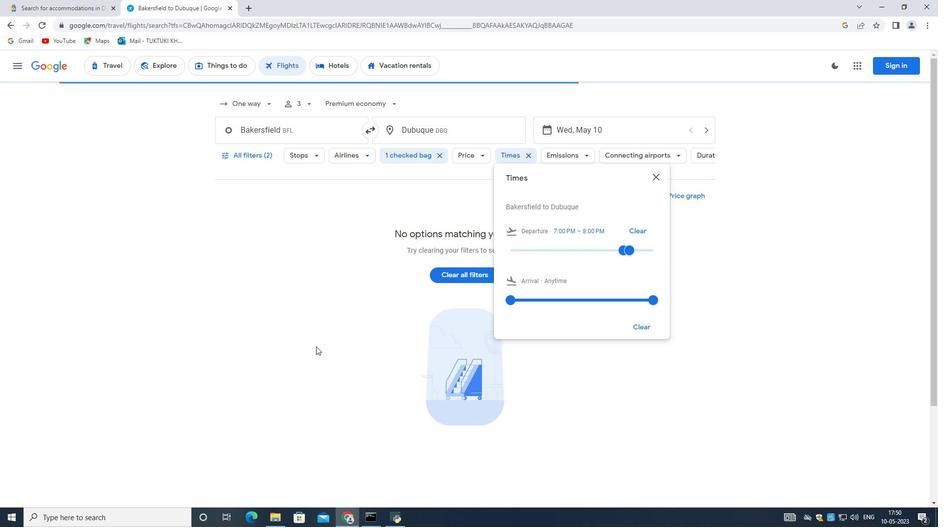 
Action: Mouse scrolled (281, 364) with delta (0, 0)
Screenshot: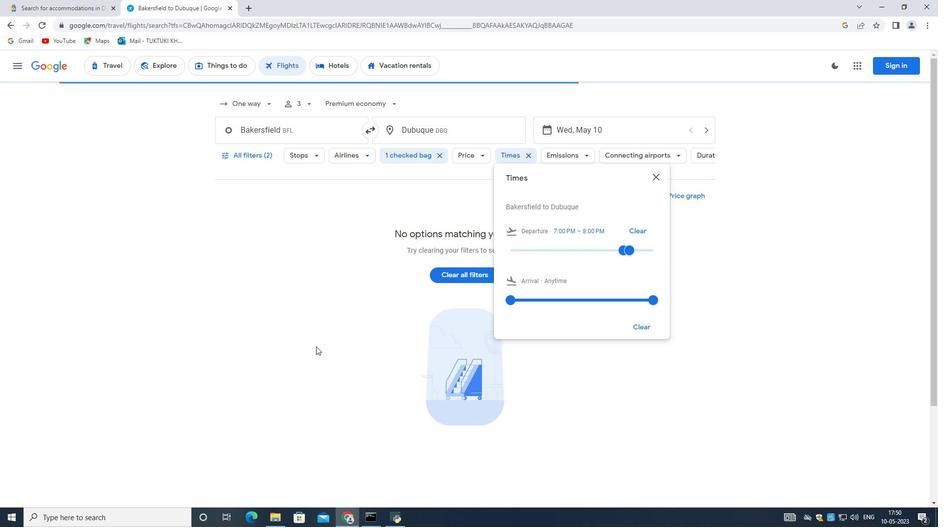 
Action: Mouse moved to (281, 365)
Screenshot: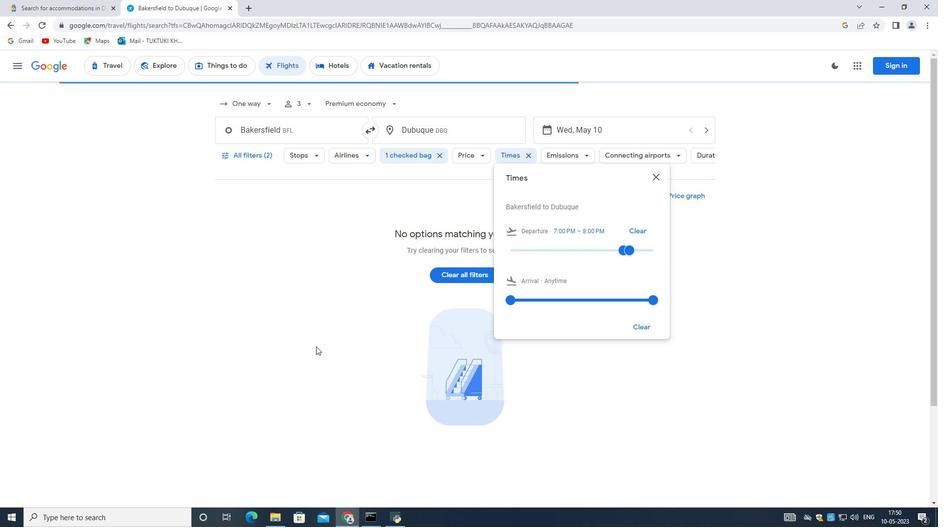 
Action: Mouse scrolled (281, 364) with delta (0, 0)
Screenshot: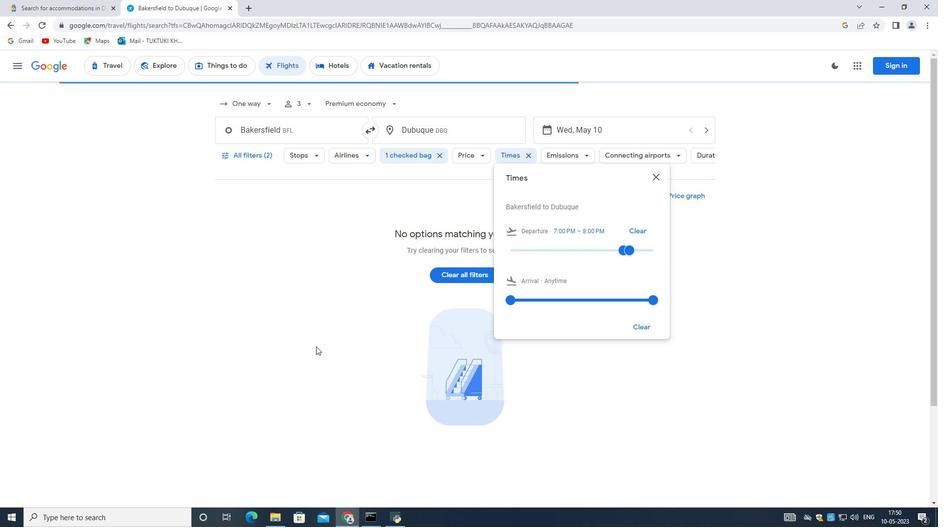 
Action: Mouse moved to (269, 366)
Screenshot: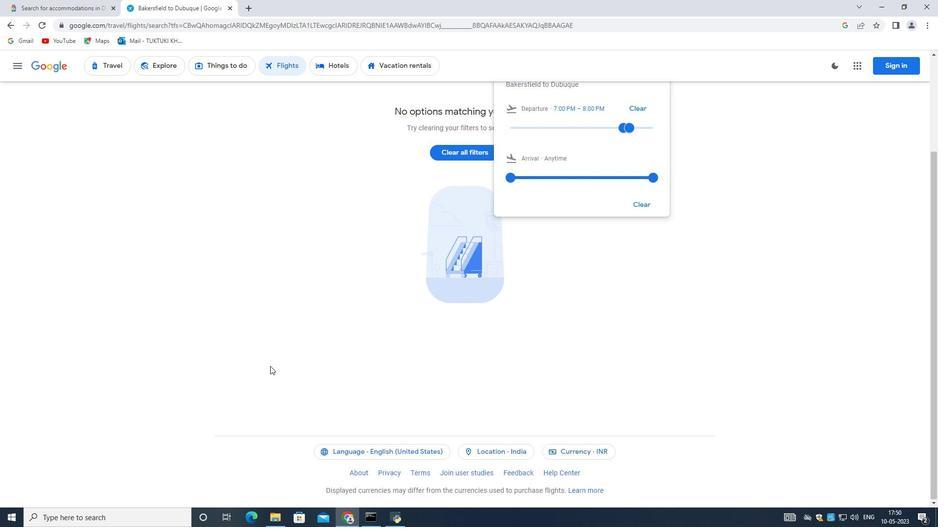 
Action: Mouse scrolled (269, 366) with delta (0, 0)
Screenshot: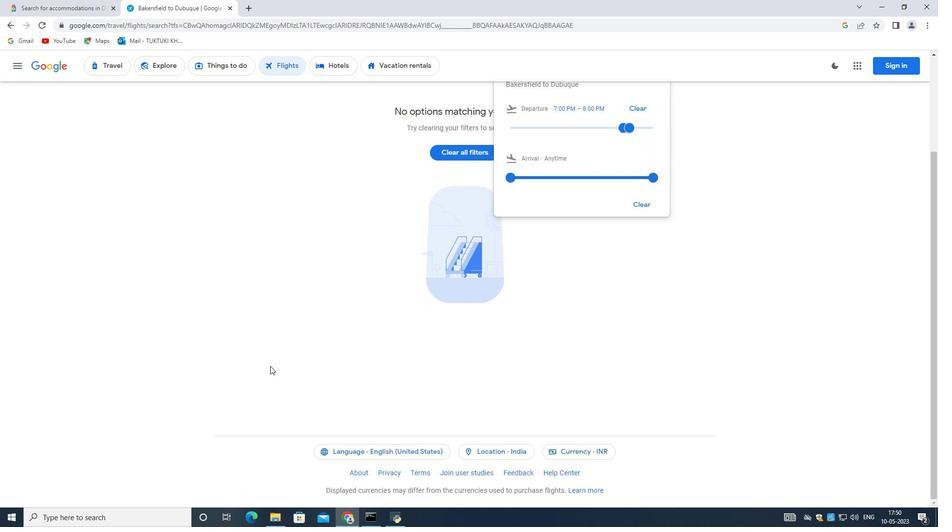 
Action: Mouse moved to (269, 366)
Screenshot: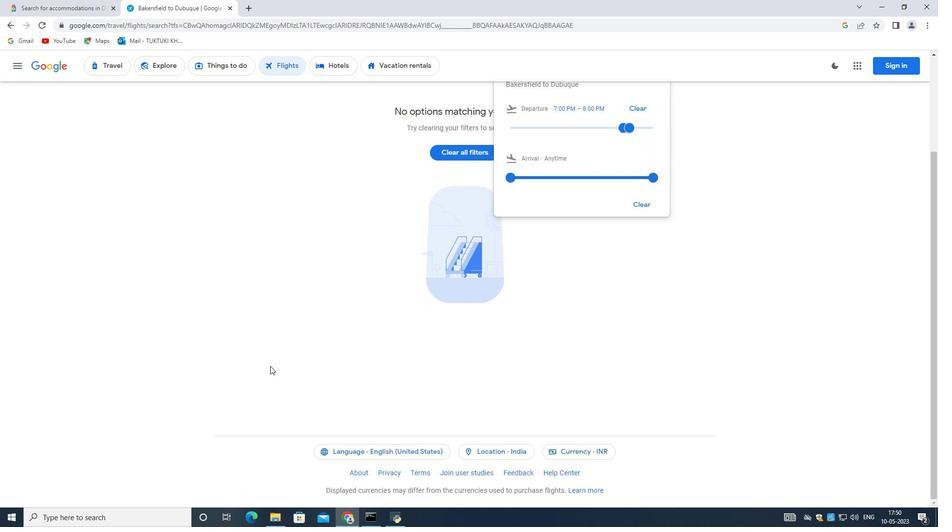 
Action: Mouse scrolled (269, 366) with delta (0, 0)
Screenshot: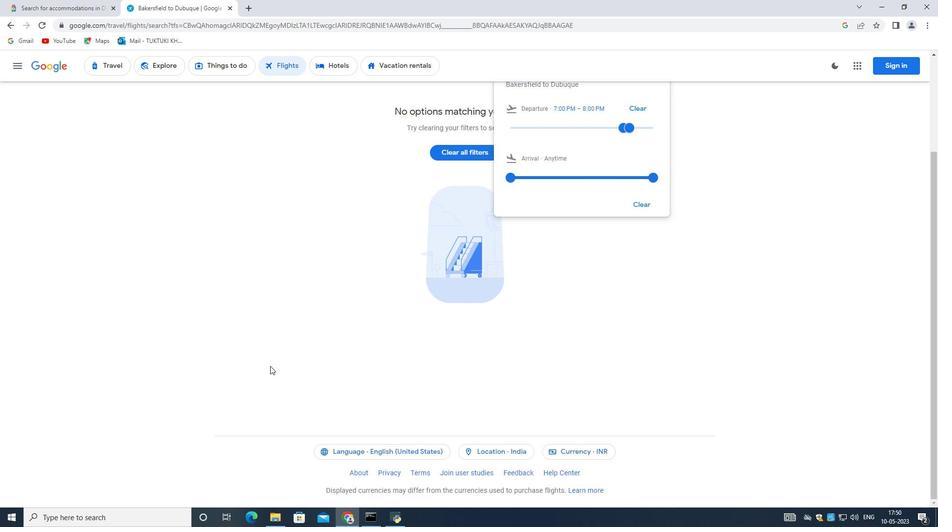 
Action: Mouse scrolled (269, 366) with delta (0, 0)
Screenshot: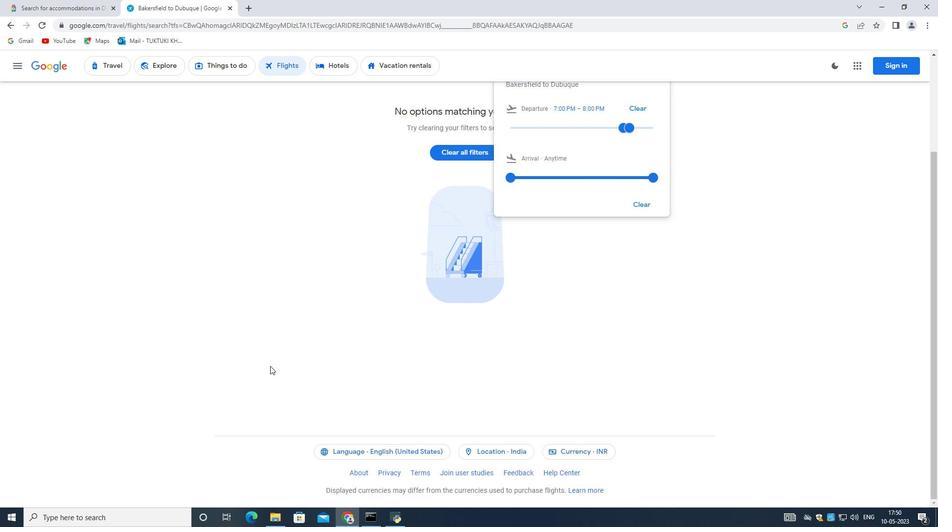 
Action: Mouse scrolled (269, 366) with delta (0, 0)
Screenshot: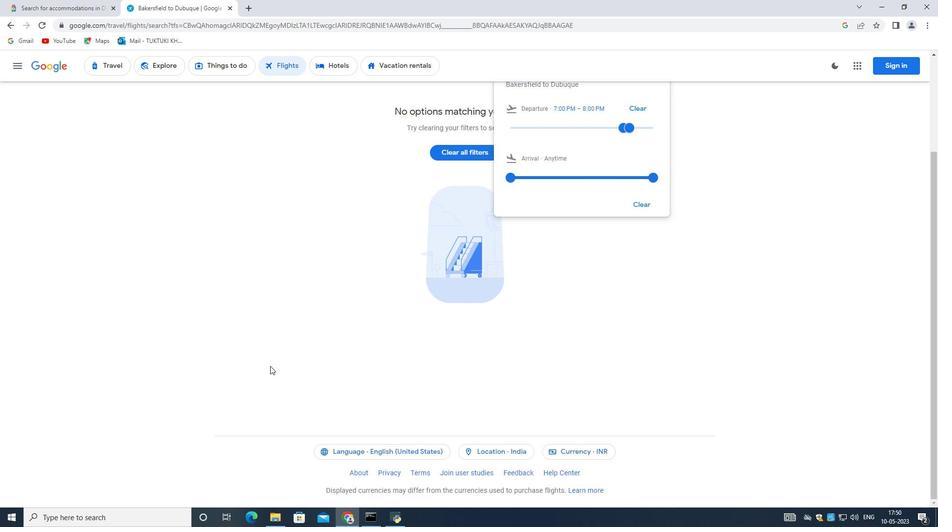 
Action: Mouse scrolled (269, 366) with delta (0, 0)
Screenshot: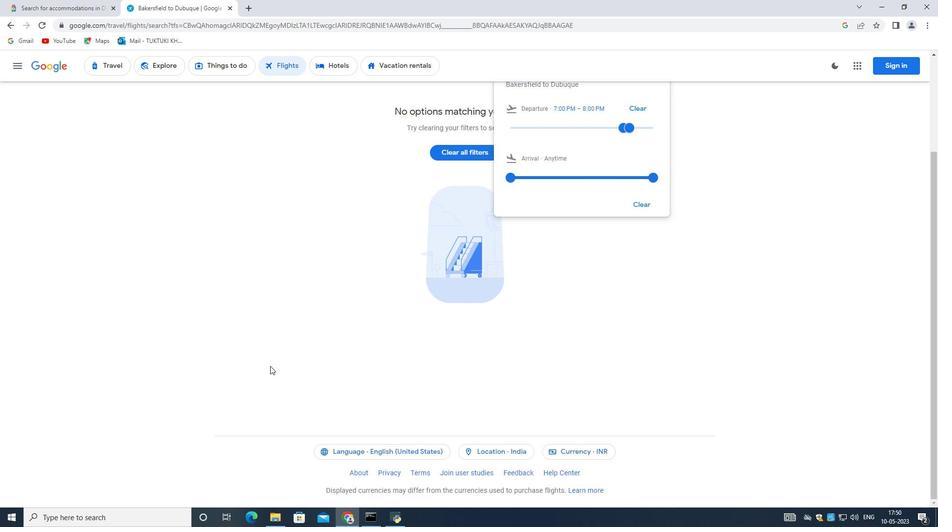 
Action: Mouse scrolled (269, 366) with delta (0, 0)
Screenshot: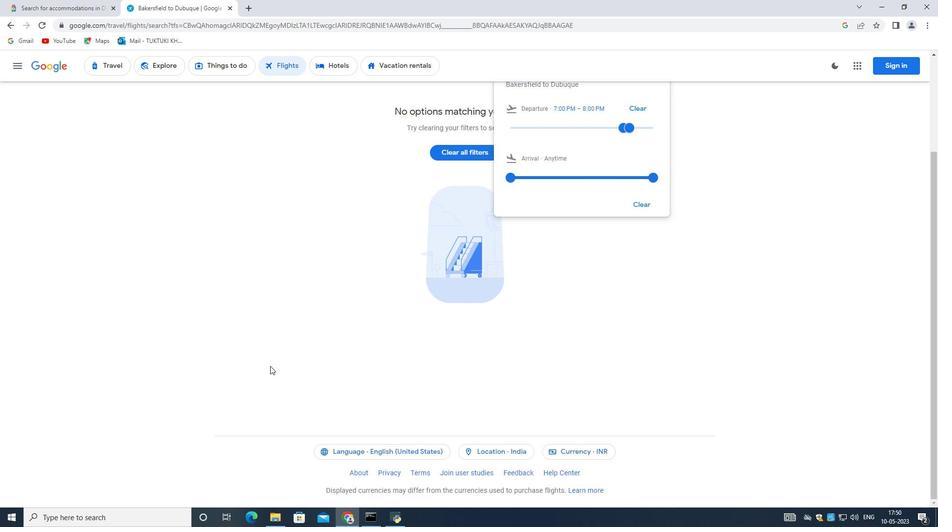 
Action: Mouse moved to (265, 370)
Screenshot: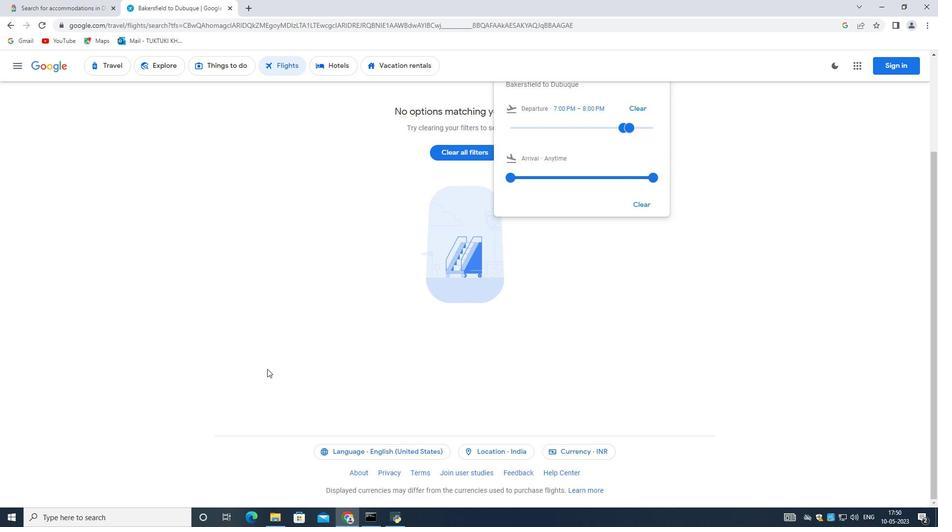 
Action: Mouse scrolled (265, 370) with delta (0, 0)
Screenshot: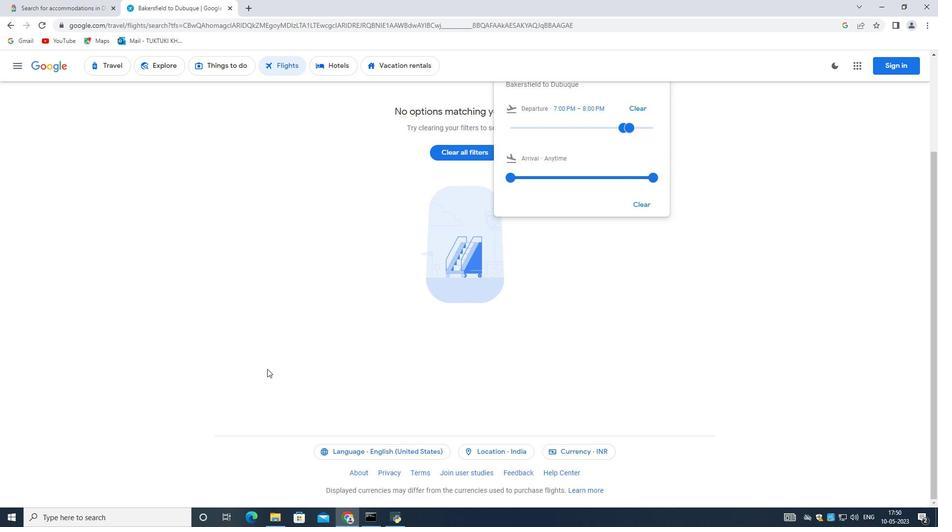 
Action: Mouse moved to (263, 374)
Screenshot: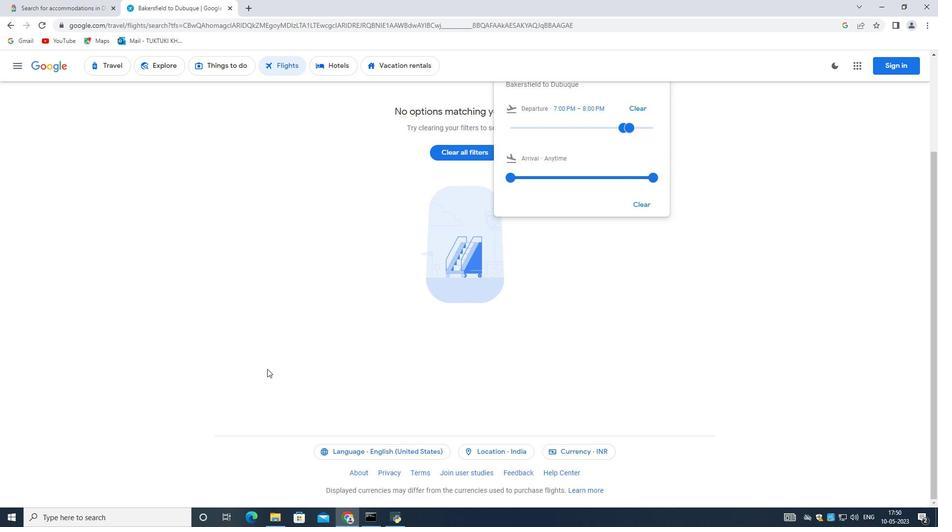 
Action: Mouse scrolled (263, 374) with delta (0, 0)
Screenshot: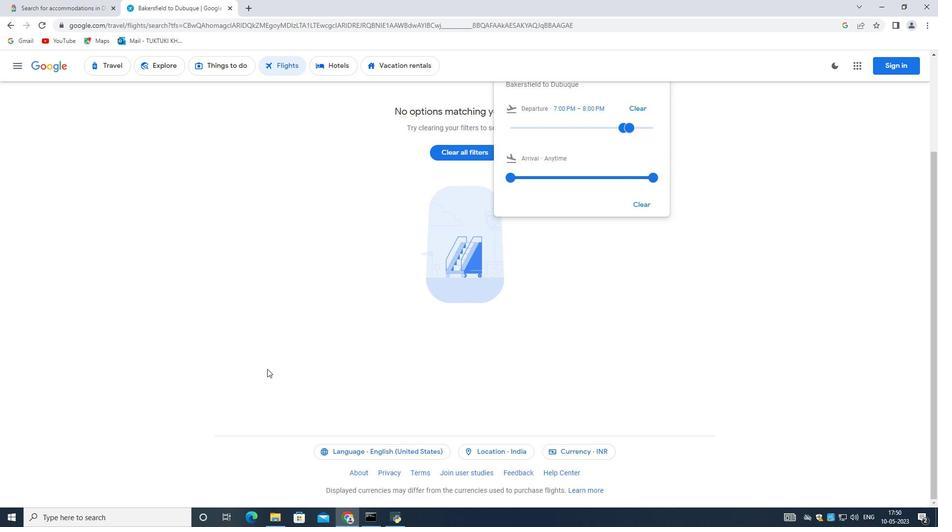 
Action: Mouse moved to (263, 376)
Screenshot: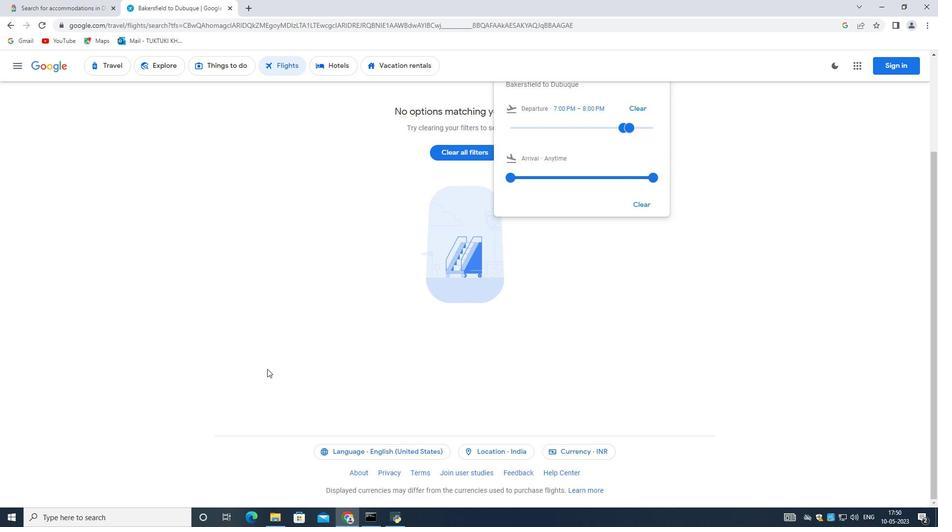 
Action: Mouse scrolled (263, 375) with delta (0, 0)
Screenshot: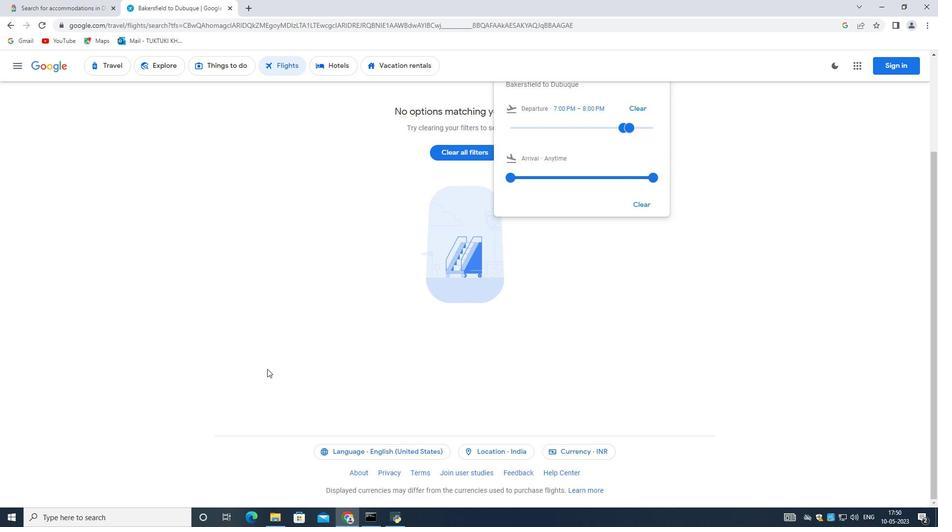 
Action: Mouse moved to (263, 377)
Screenshot: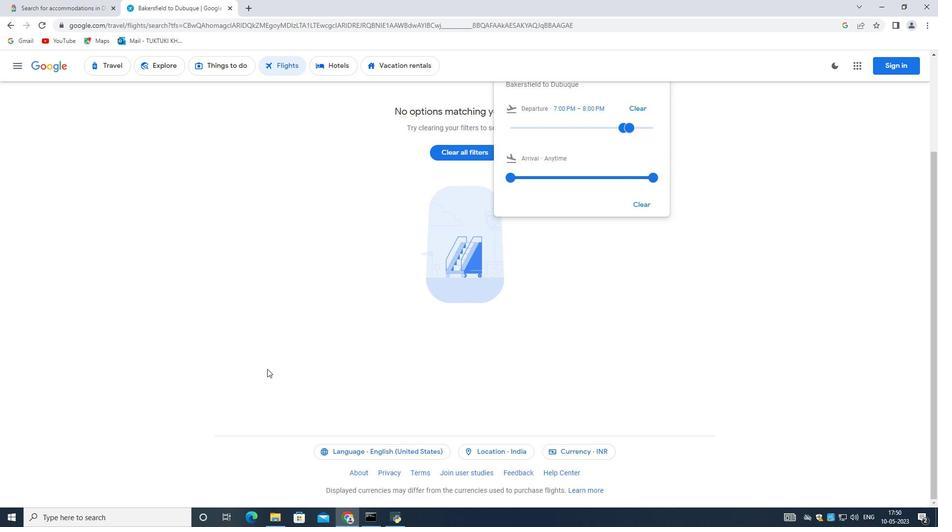 
Action: Mouse scrolled (263, 376) with delta (0, 0)
Screenshot: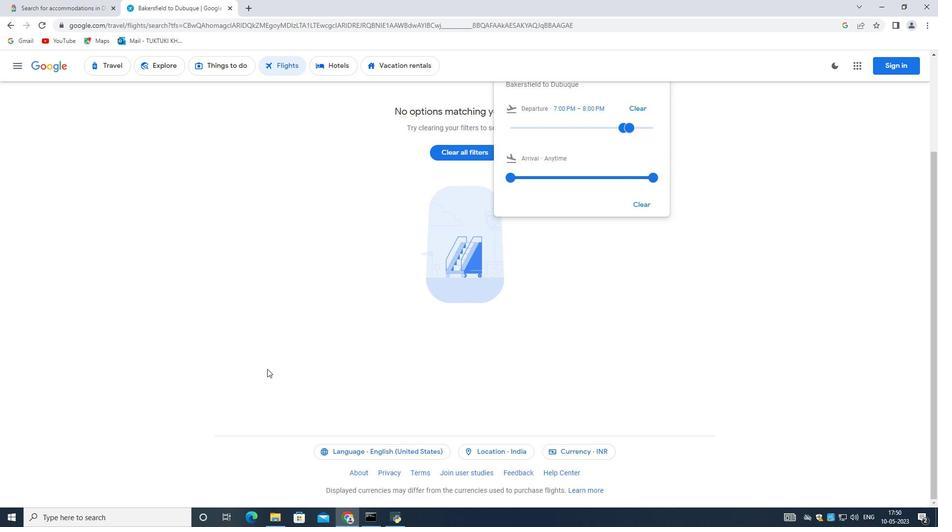 
Action: Mouse moved to (262, 377)
Screenshot: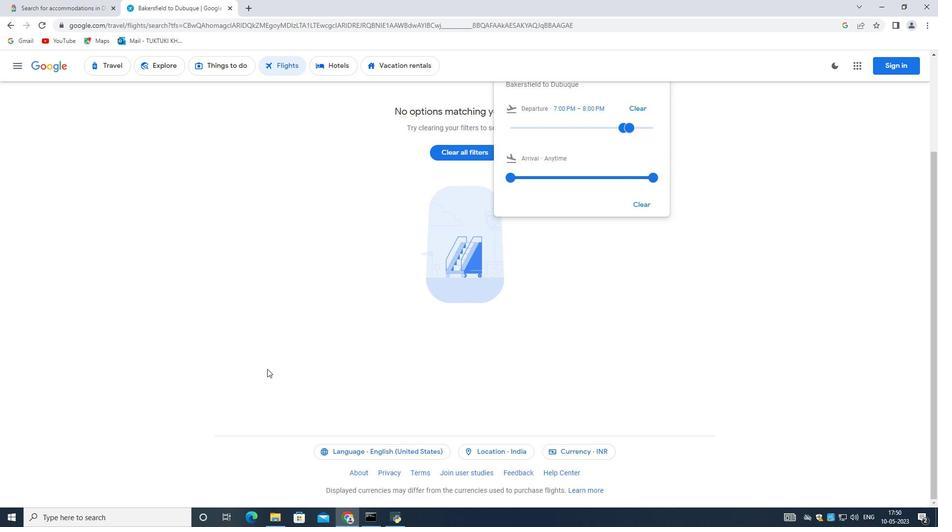 
Action: Mouse scrolled (262, 376) with delta (0, 0)
Screenshot: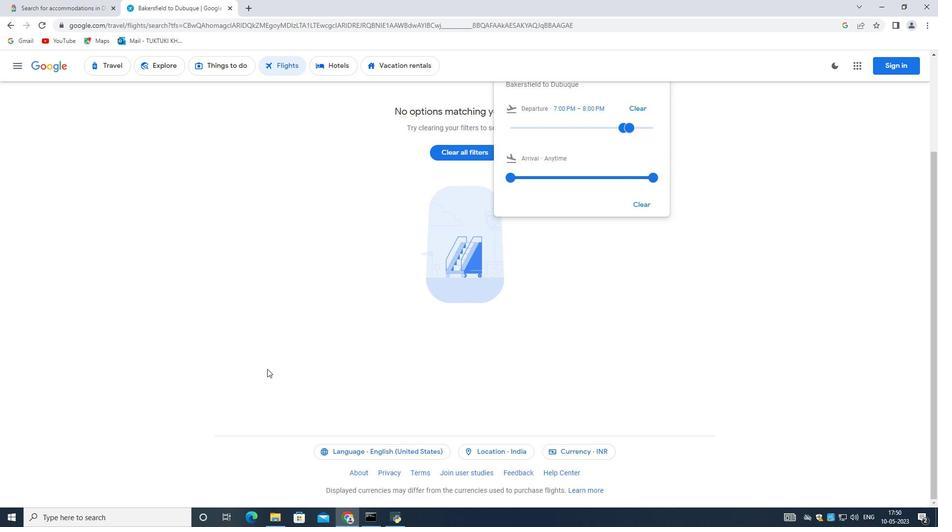 
Action: Mouse moved to (261, 377)
Screenshot: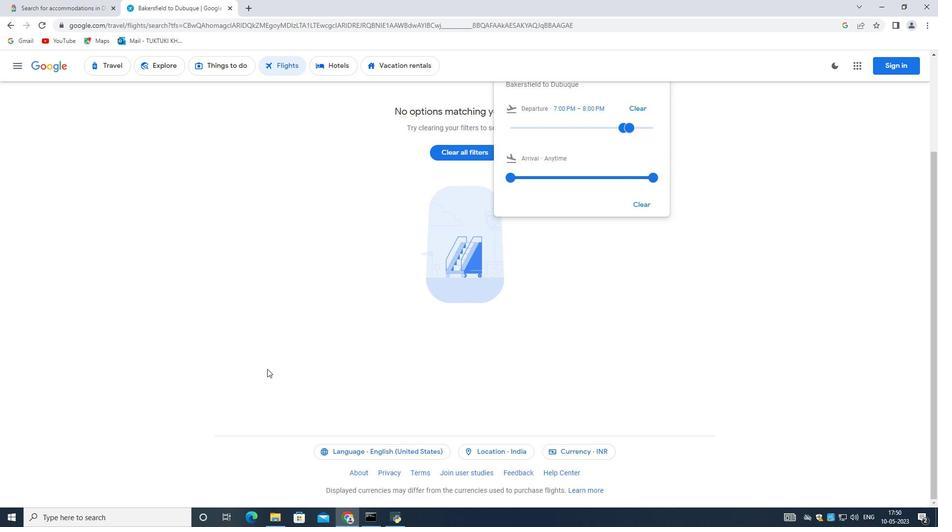 
Action: Mouse scrolled (261, 377) with delta (0, 0)
Screenshot: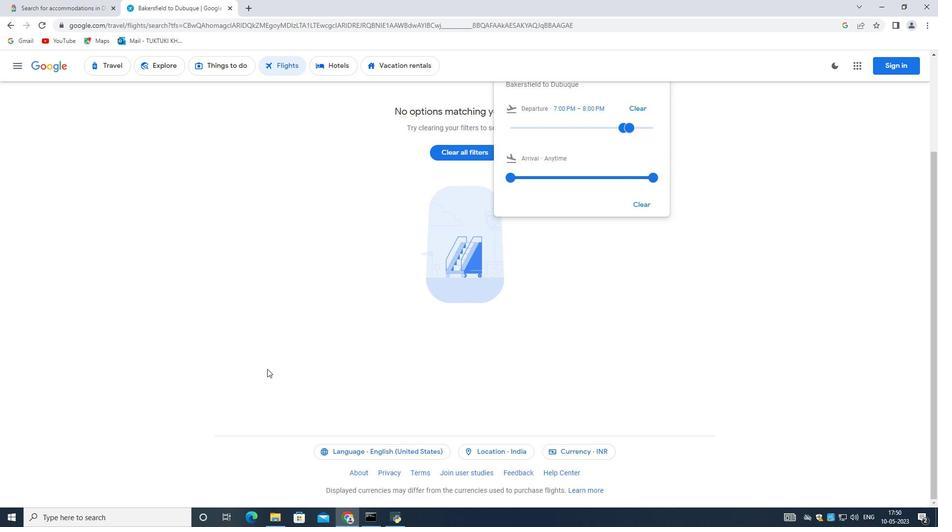 
Action: Mouse moved to (259, 379)
Screenshot: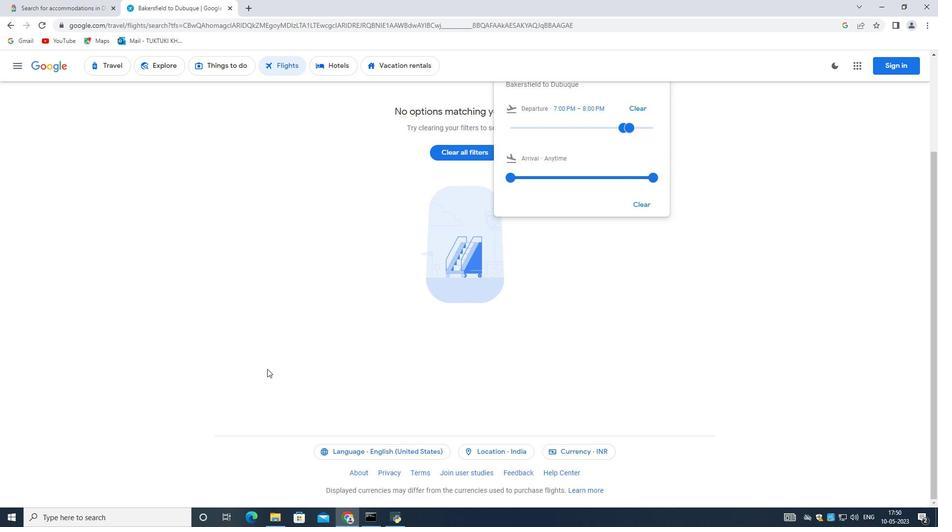 
